 Task: Search one way flight ticket for 3 adults, 3 children in premium economy from Kotzebue: Ralph Wien Memorial Airport to Indianapolis: Indianapolis International Airport on 8-5-2023. Choice of flights is Sun country airlines. Number of bags: 9 checked bags. Price is upto 99000. Outbound departure time preference is 9:30.
Action: Mouse moved to (316, 274)
Screenshot: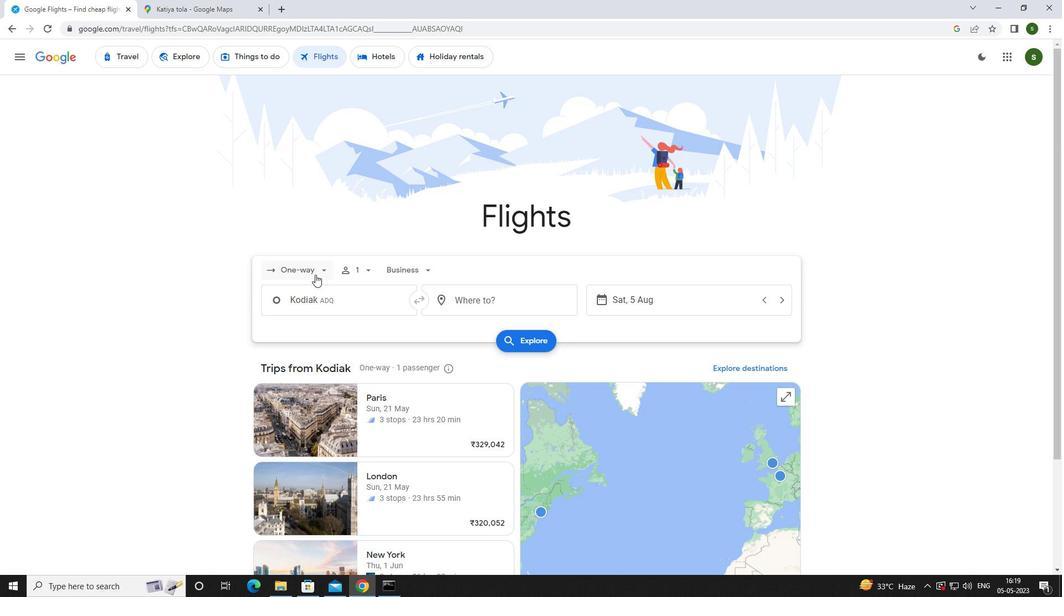 
Action: Mouse pressed left at (316, 274)
Screenshot: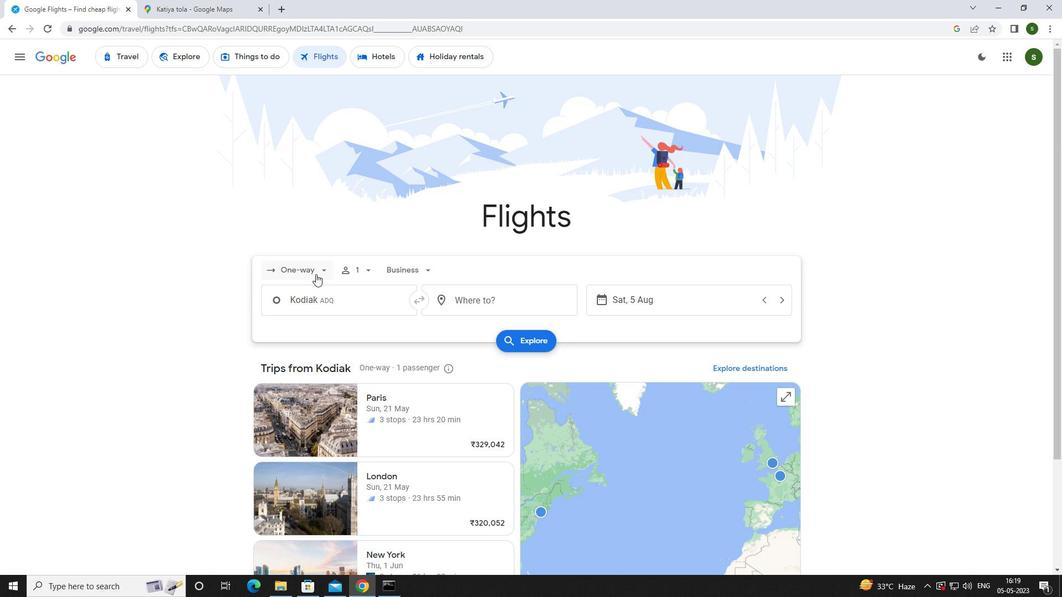 
Action: Mouse moved to (314, 324)
Screenshot: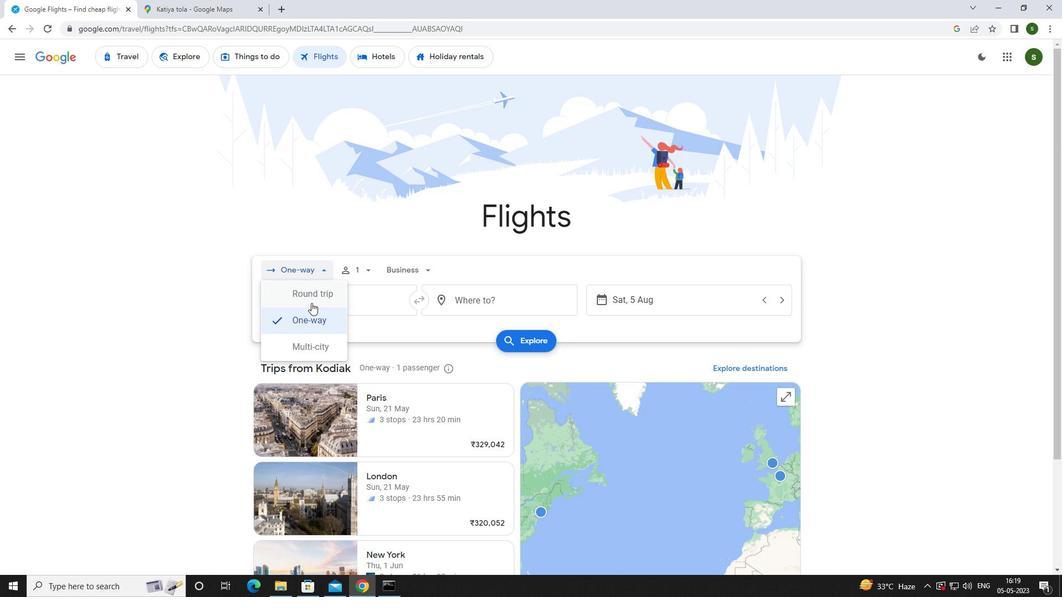 
Action: Mouse pressed left at (314, 324)
Screenshot: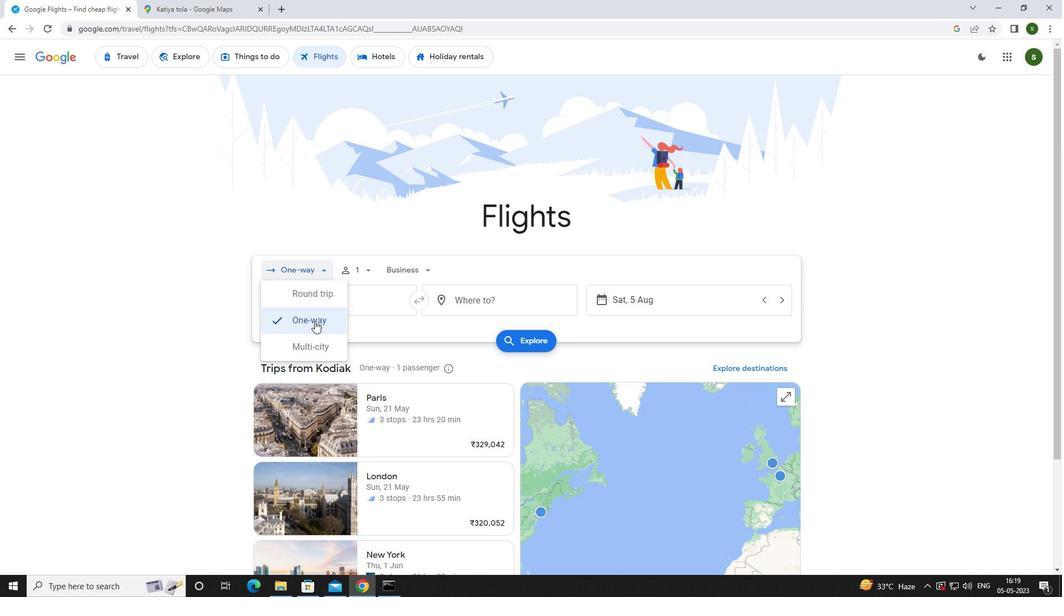
Action: Mouse moved to (363, 274)
Screenshot: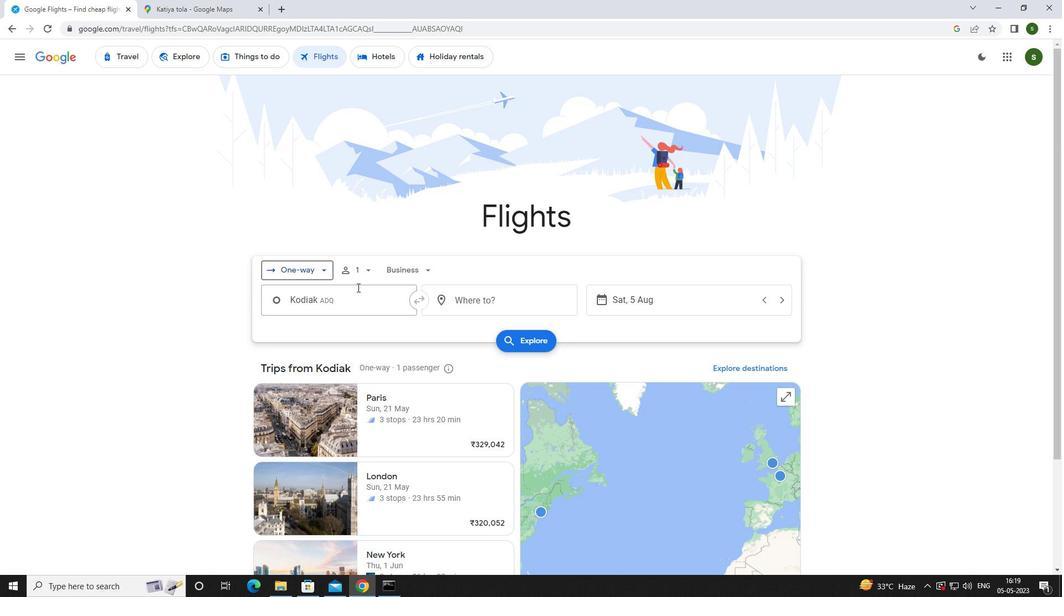 
Action: Mouse pressed left at (363, 274)
Screenshot: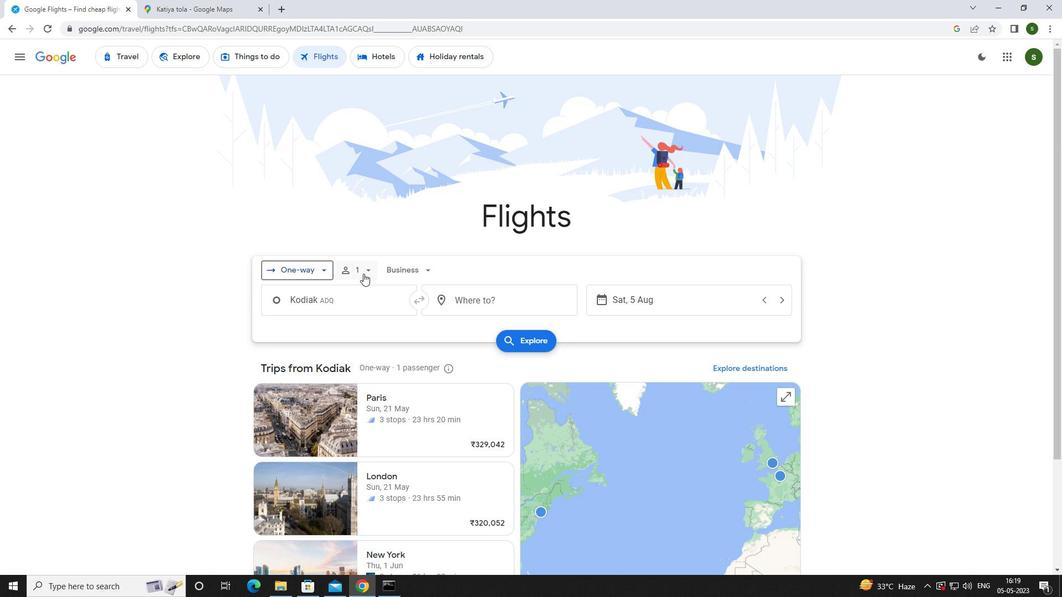 
Action: Mouse moved to (451, 300)
Screenshot: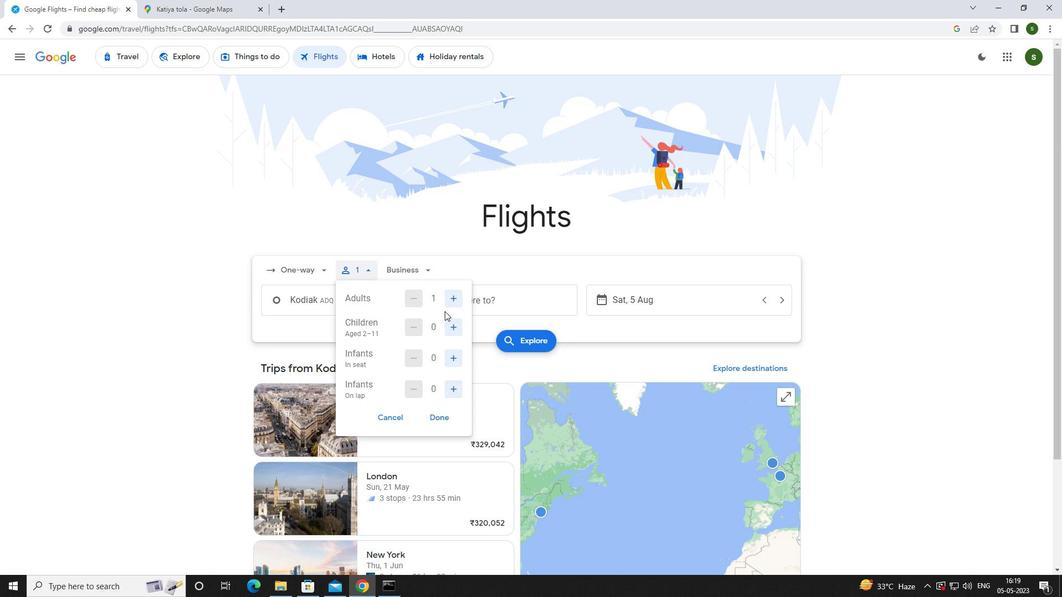 
Action: Mouse pressed left at (451, 300)
Screenshot: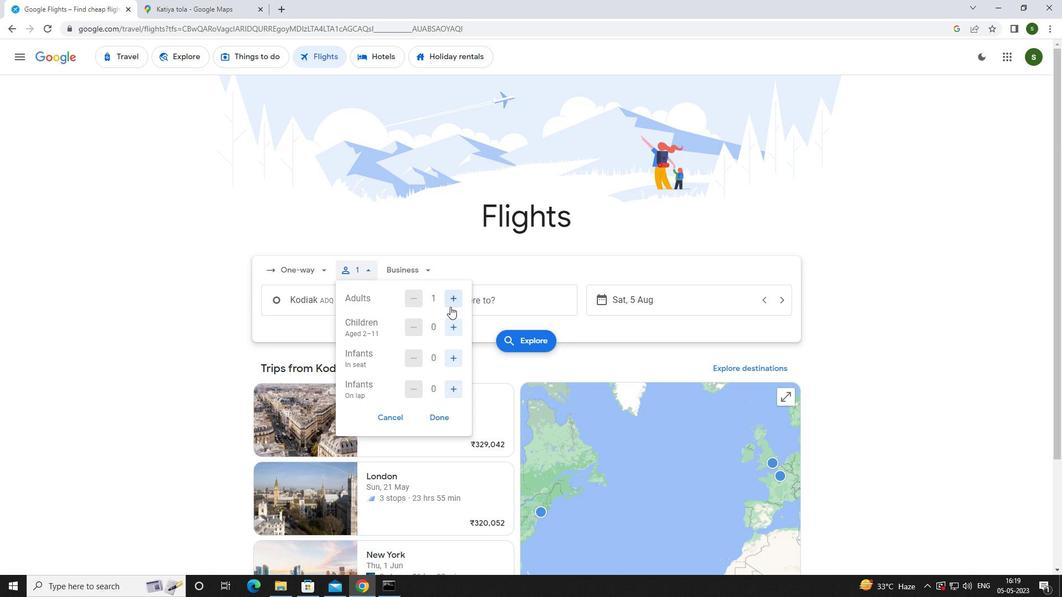 
Action: Mouse pressed left at (451, 300)
Screenshot: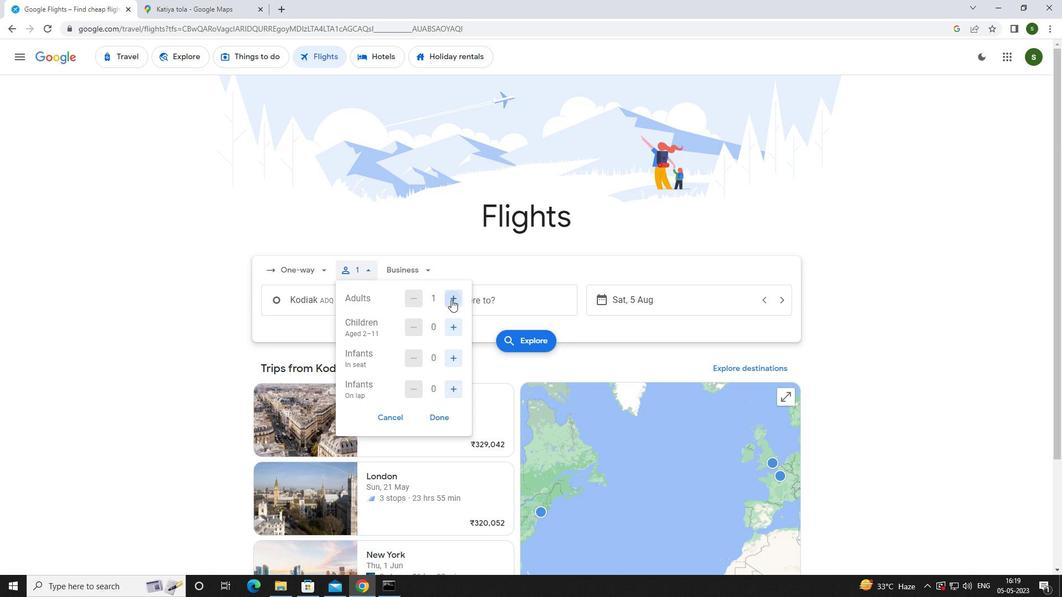 
Action: Mouse moved to (453, 319)
Screenshot: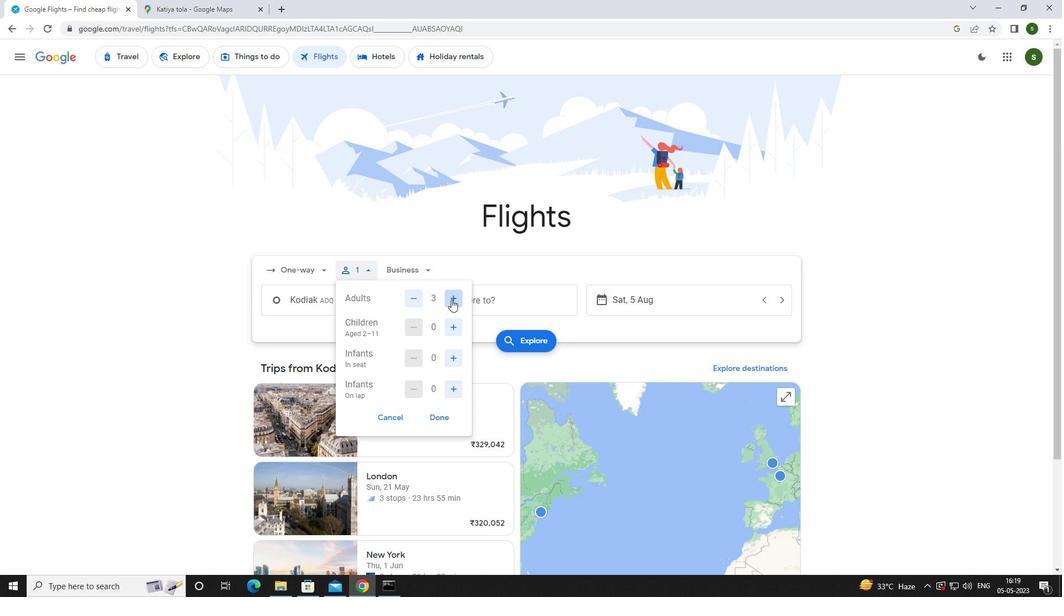 
Action: Mouse pressed left at (453, 319)
Screenshot: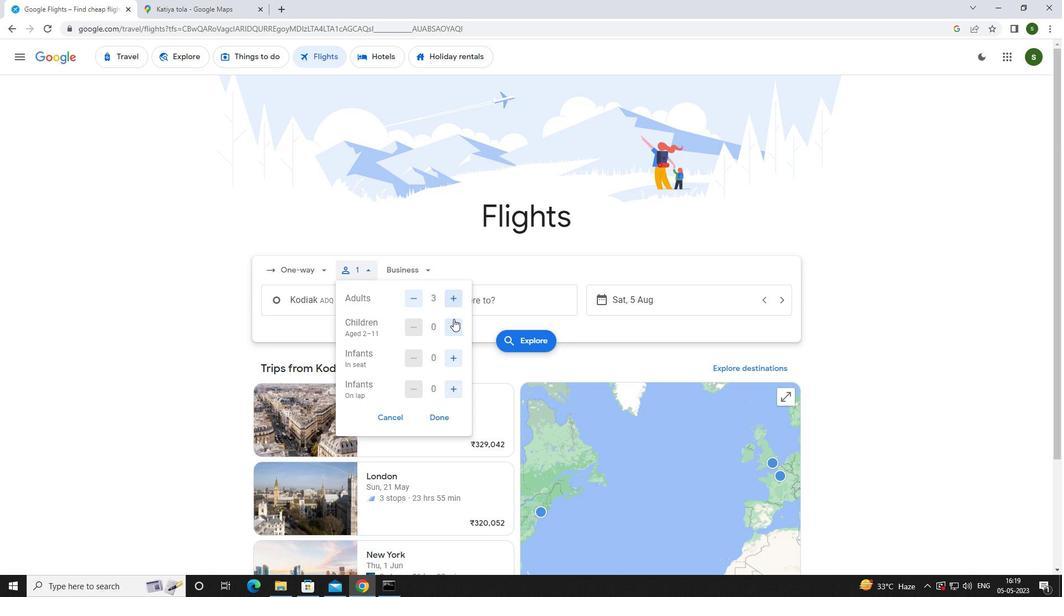 
Action: Mouse pressed left at (453, 319)
Screenshot: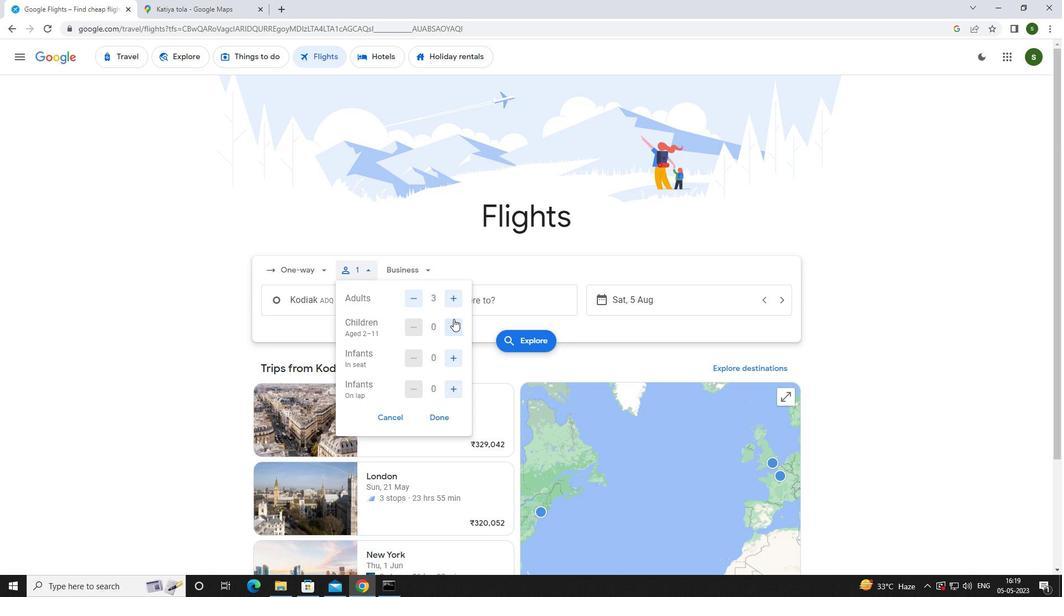 
Action: Mouse pressed left at (453, 319)
Screenshot: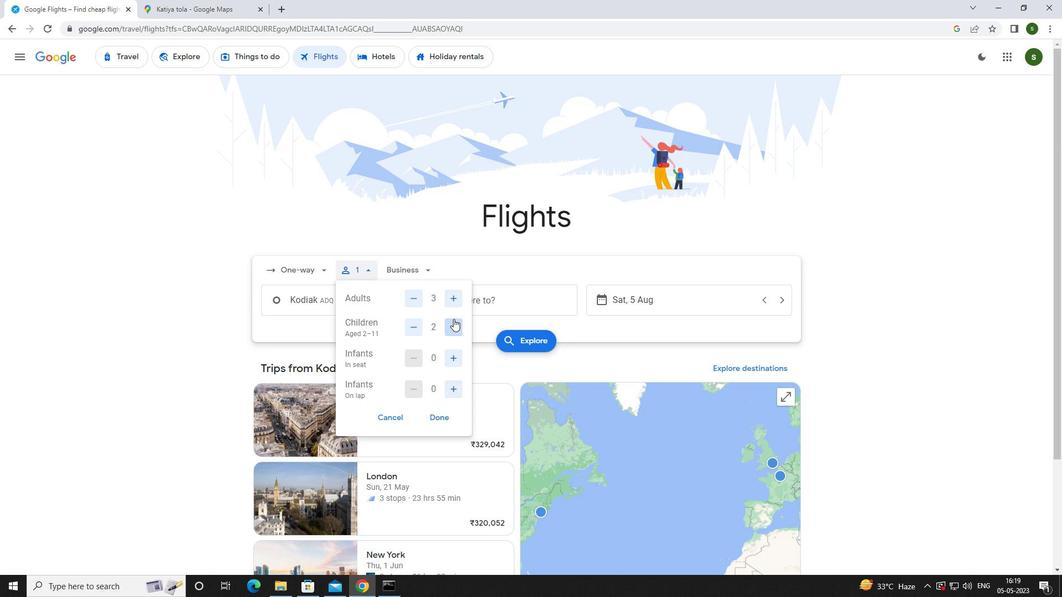 
Action: Mouse moved to (428, 269)
Screenshot: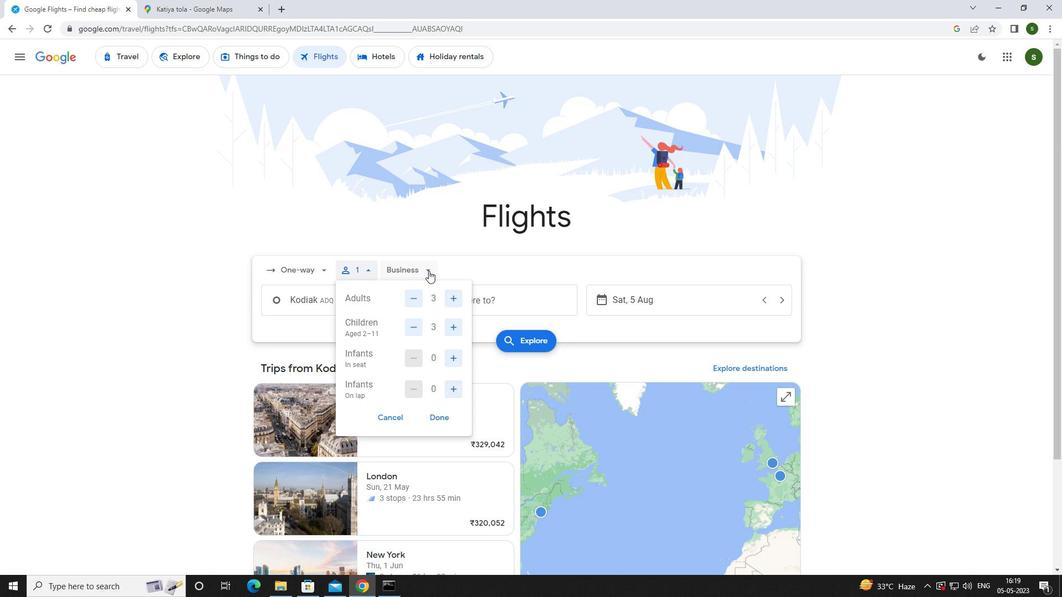 
Action: Mouse pressed left at (428, 269)
Screenshot: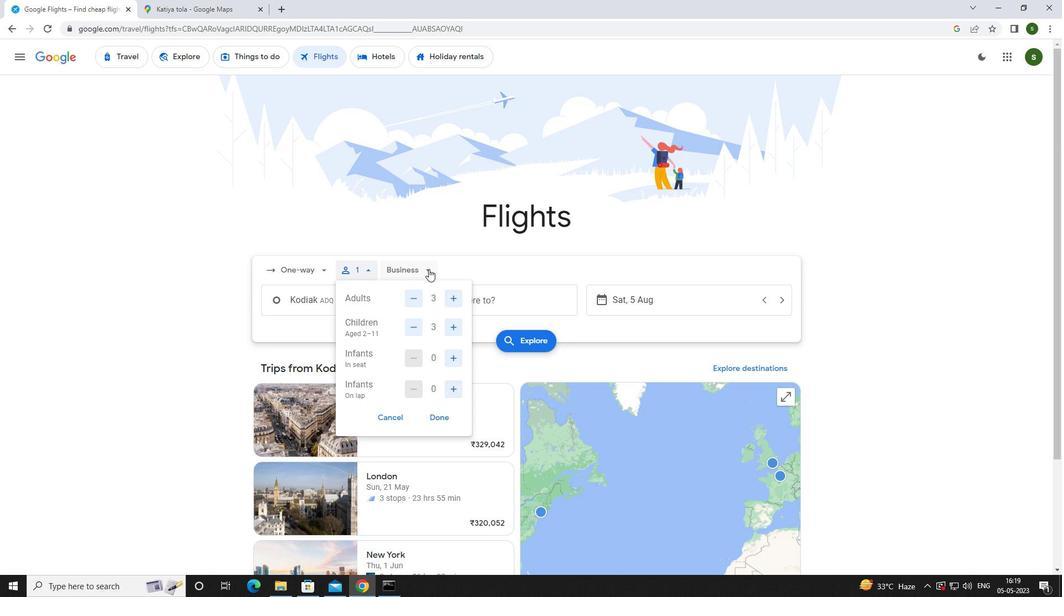 
Action: Mouse moved to (435, 323)
Screenshot: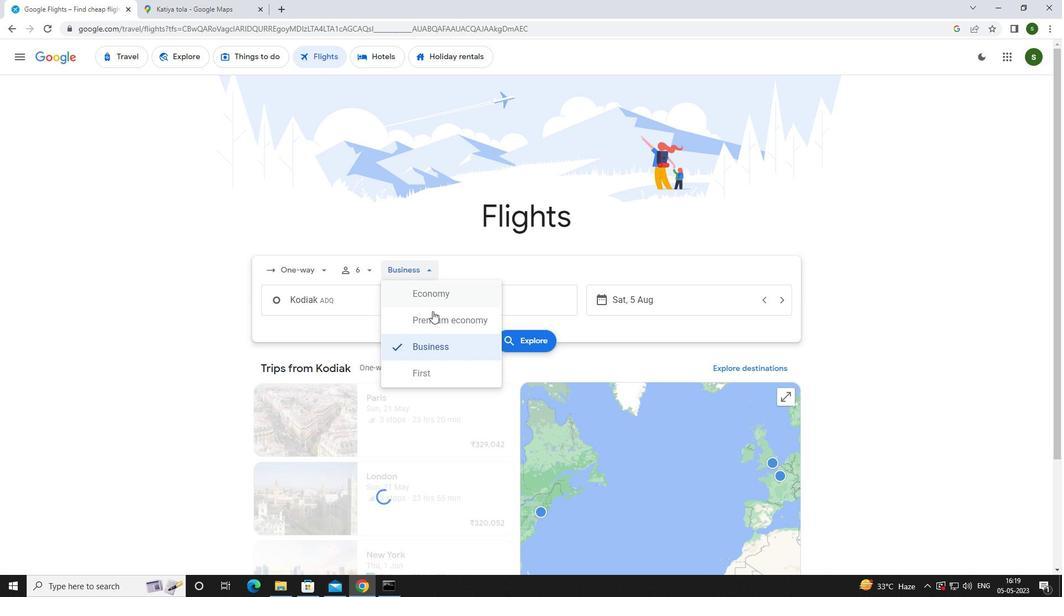 
Action: Mouse pressed left at (435, 323)
Screenshot: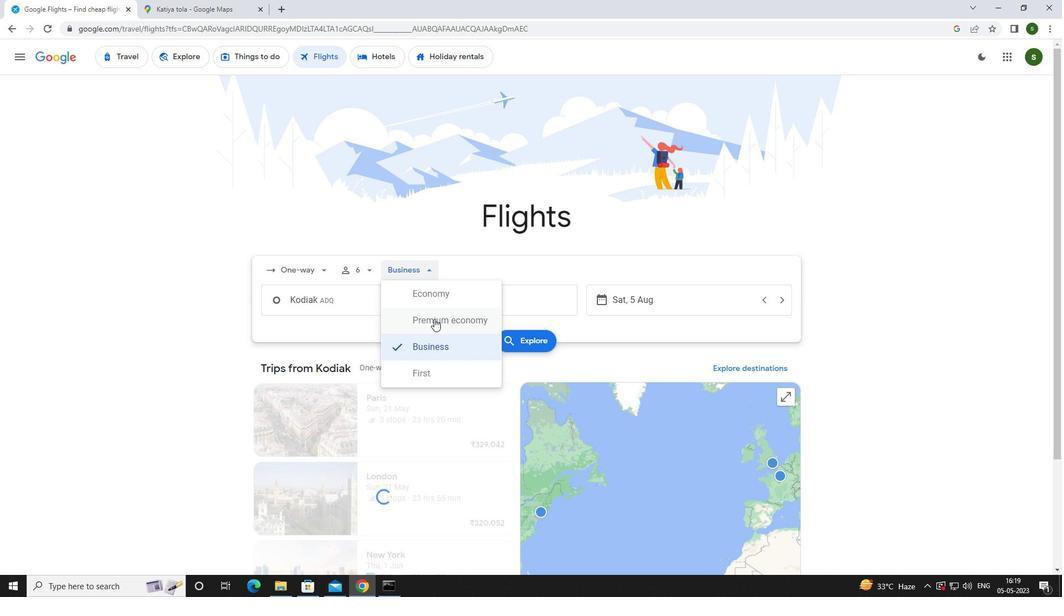 
Action: Mouse moved to (370, 304)
Screenshot: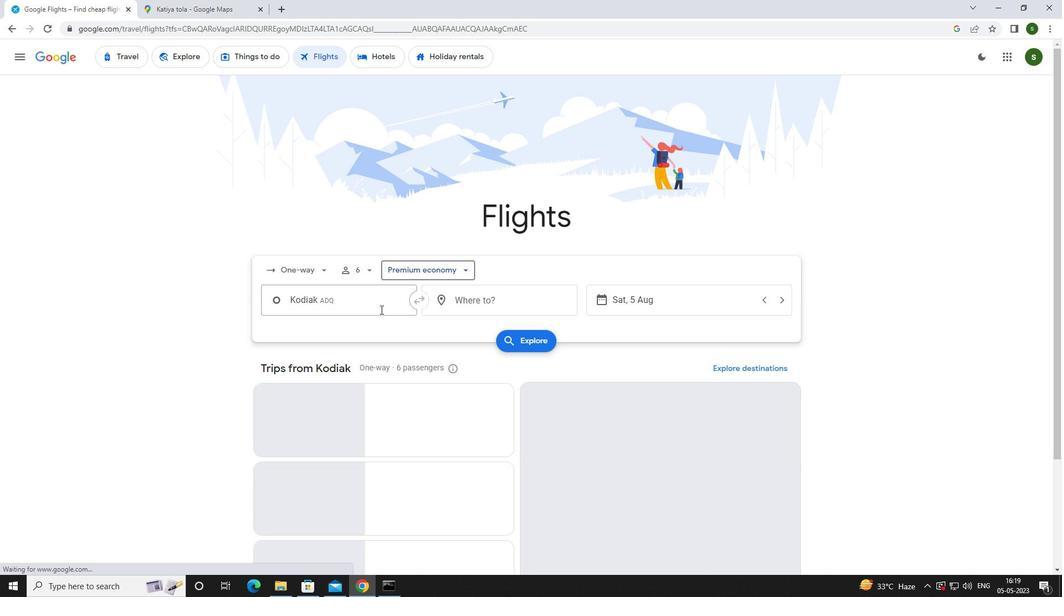 
Action: Mouse pressed left at (370, 304)
Screenshot: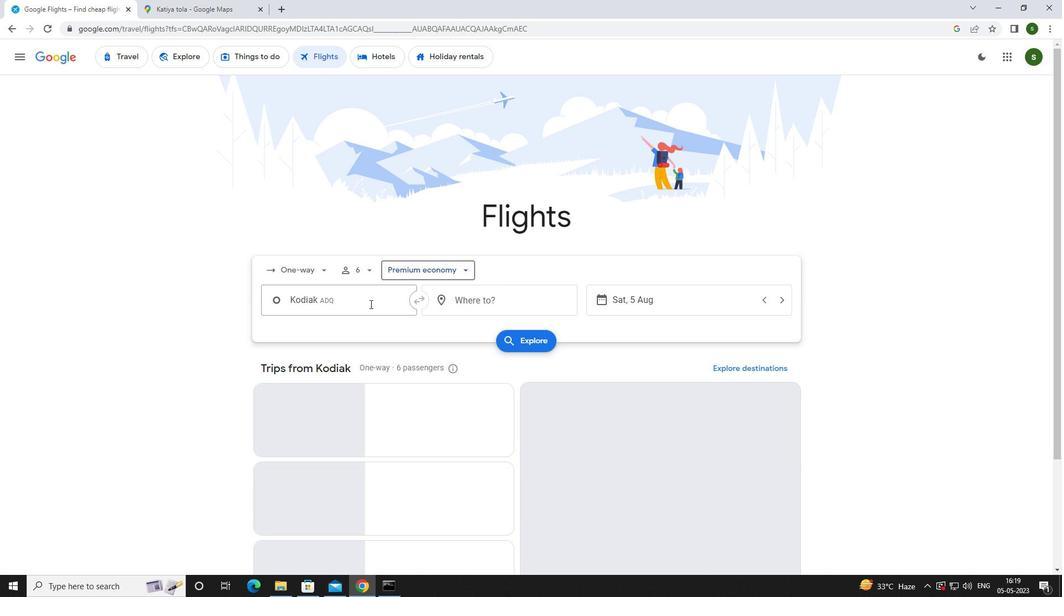 
Action: Mouse moved to (370, 302)
Screenshot: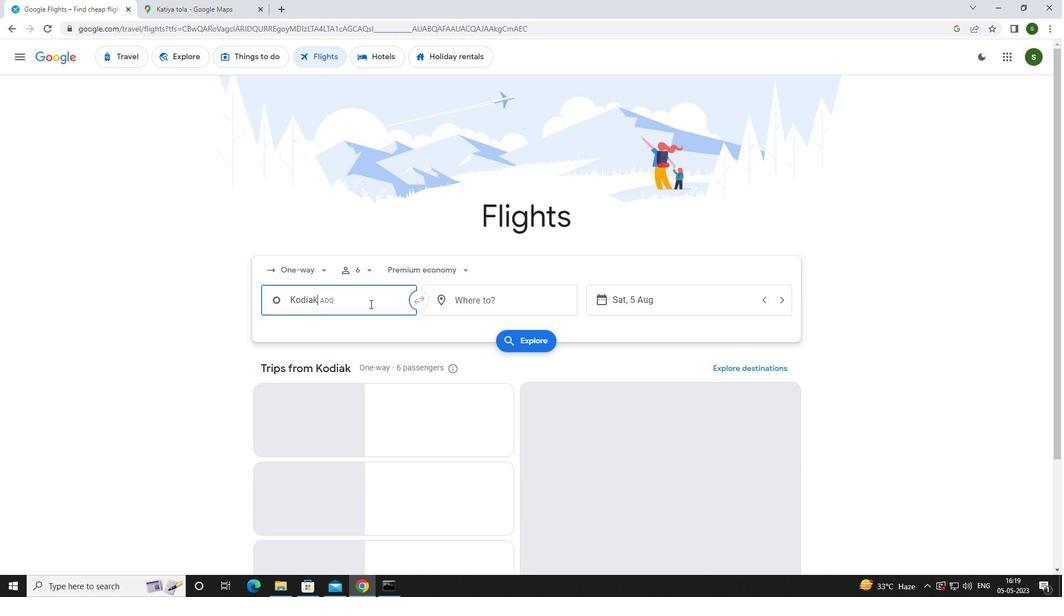 
Action: Key pressed <Key.caps_lock>r<Key.caps_lock>alph<Key.space>
Screenshot: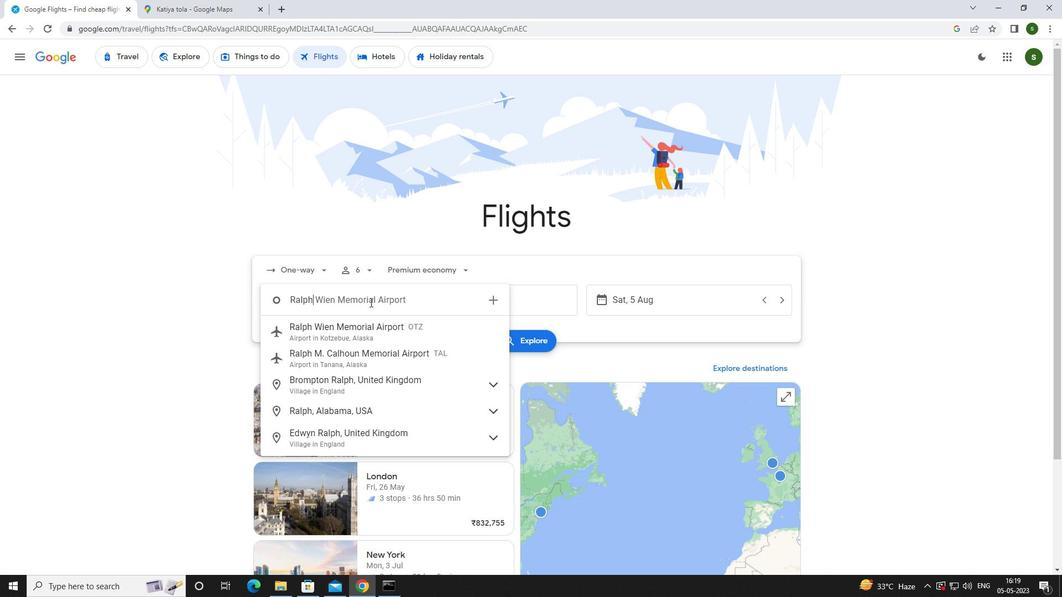 
Action: Mouse moved to (371, 326)
Screenshot: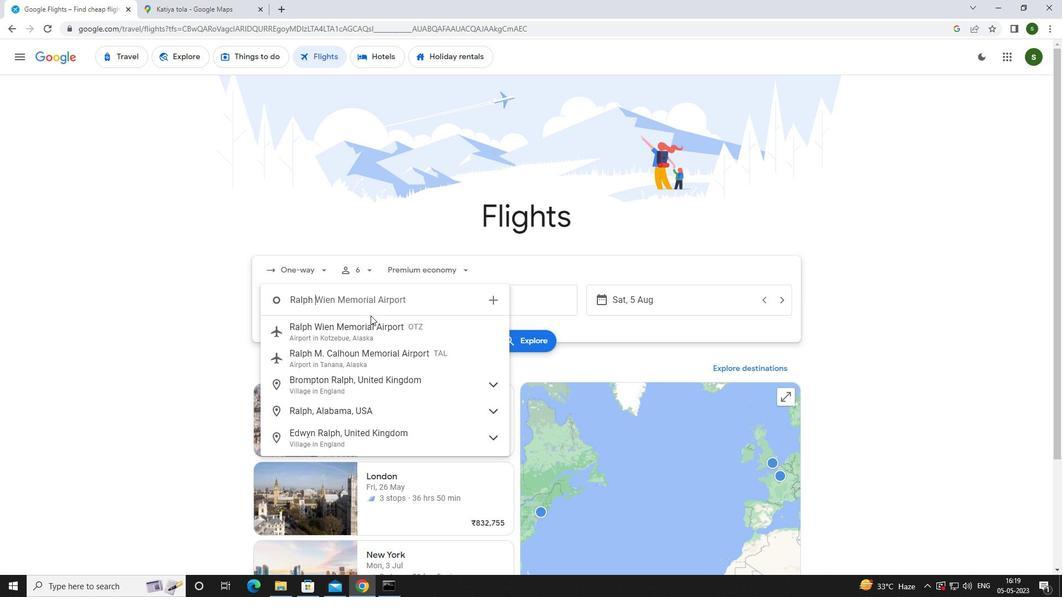 
Action: Mouse pressed left at (371, 326)
Screenshot: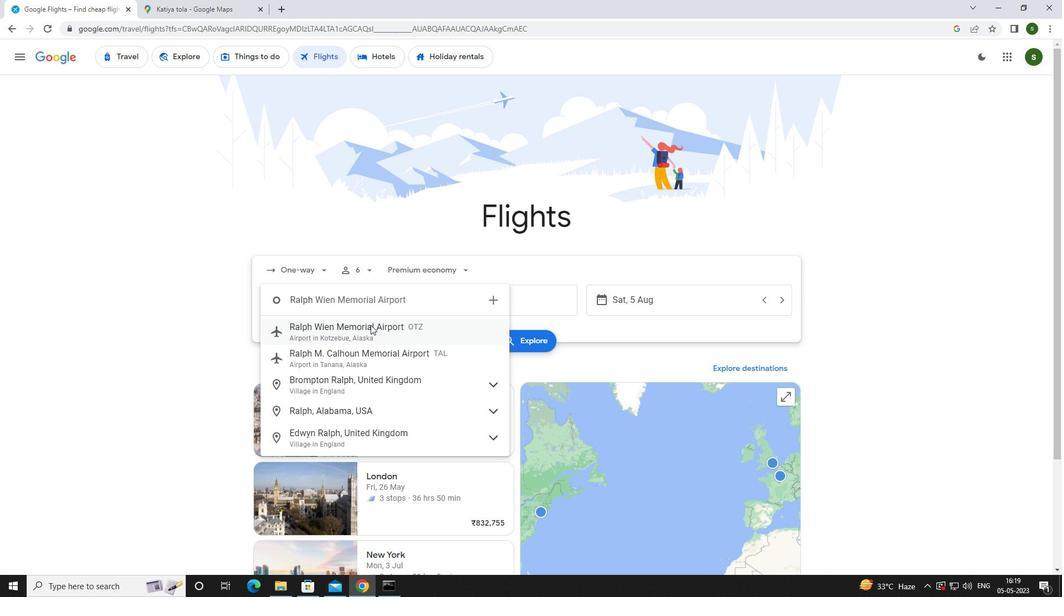 
Action: Mouse moved to (466, 298)
Screenshot: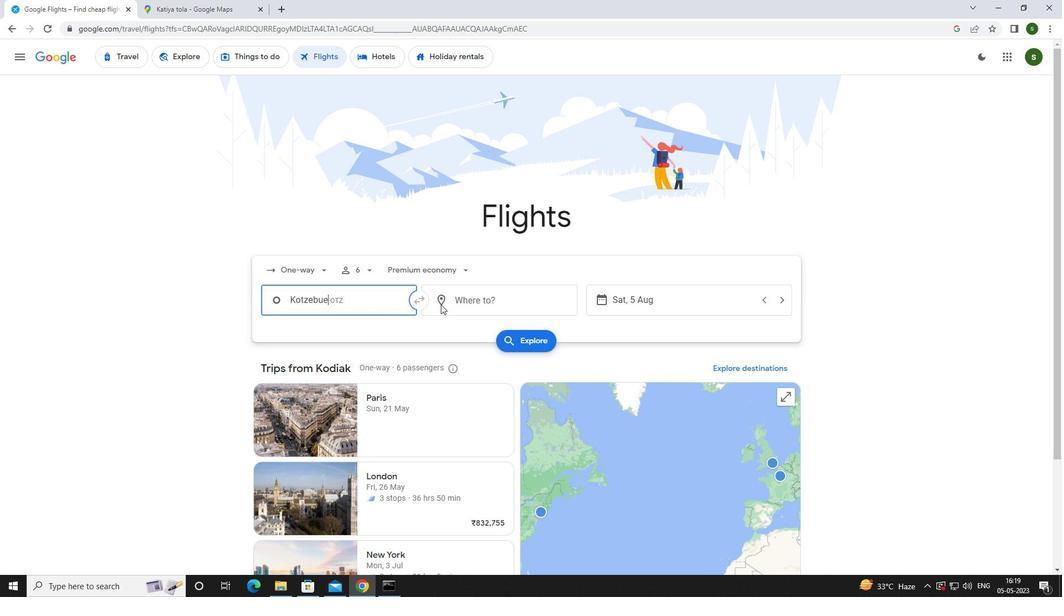 
Action: Mouse pressed left at (466, 298)
Screenshot: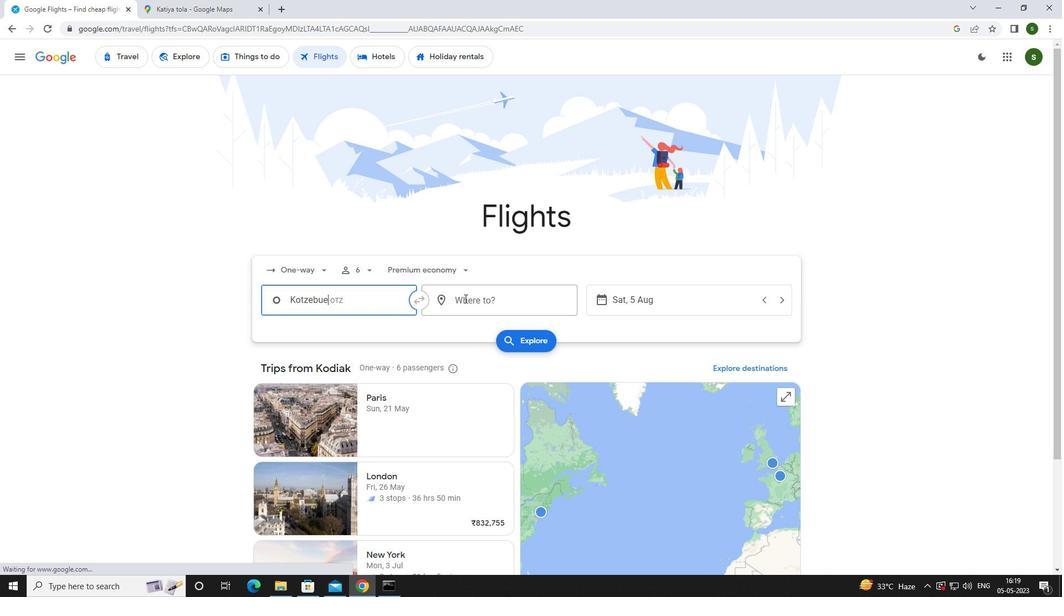 
Action: Mouse moved to (464, 298)
Screenshot: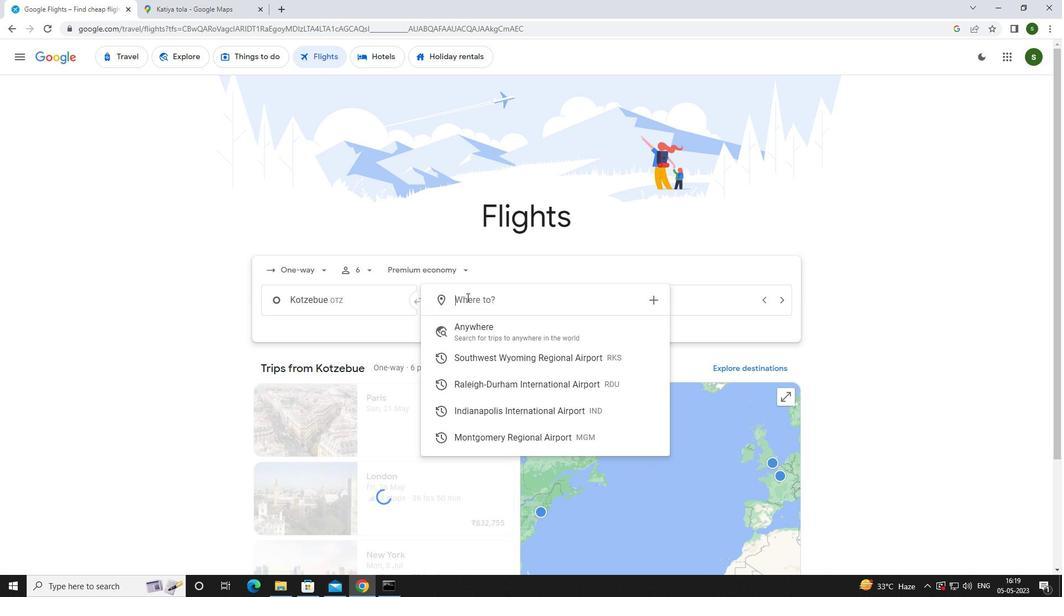 
Action: Key pressed <Key.caps_lock>i<Key.caps_lock>ndianapol
Screenshot: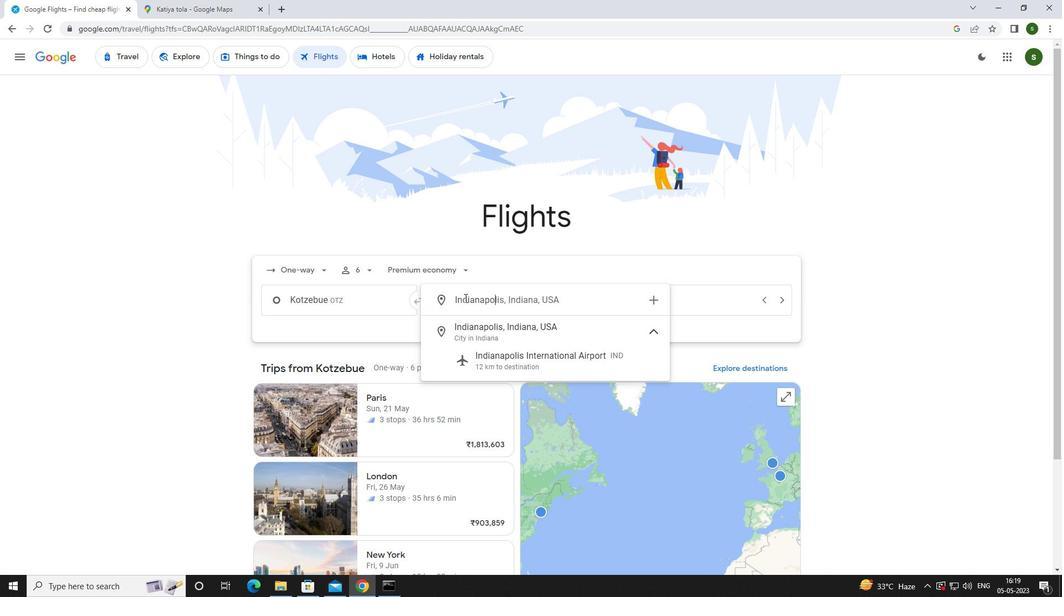 
Action: Mouse moved to (496, 352)
Screenshot: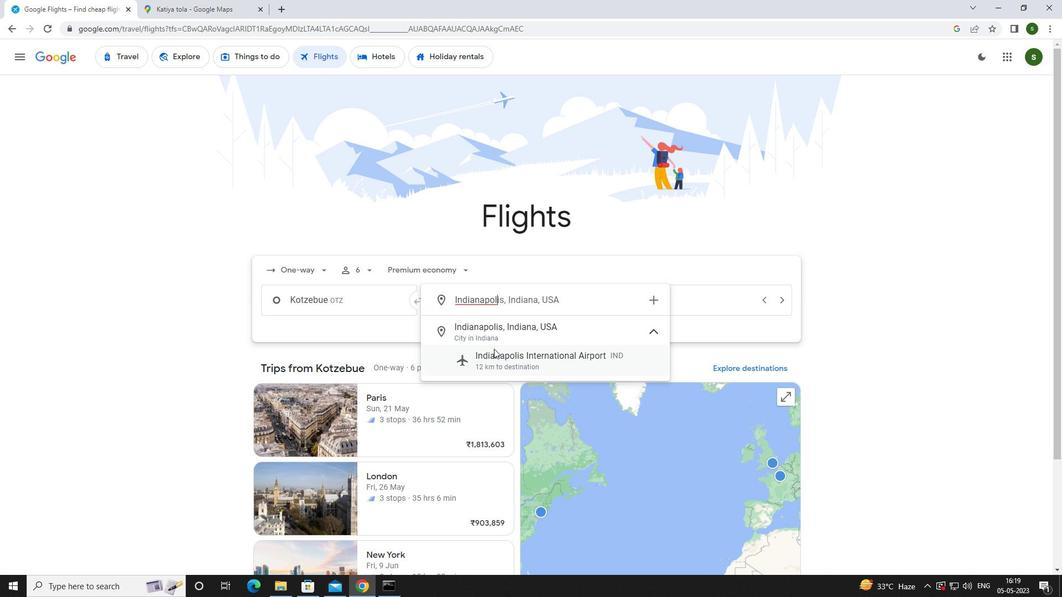 
Action: Mouse pressed left at (496, 352)
Screenshot: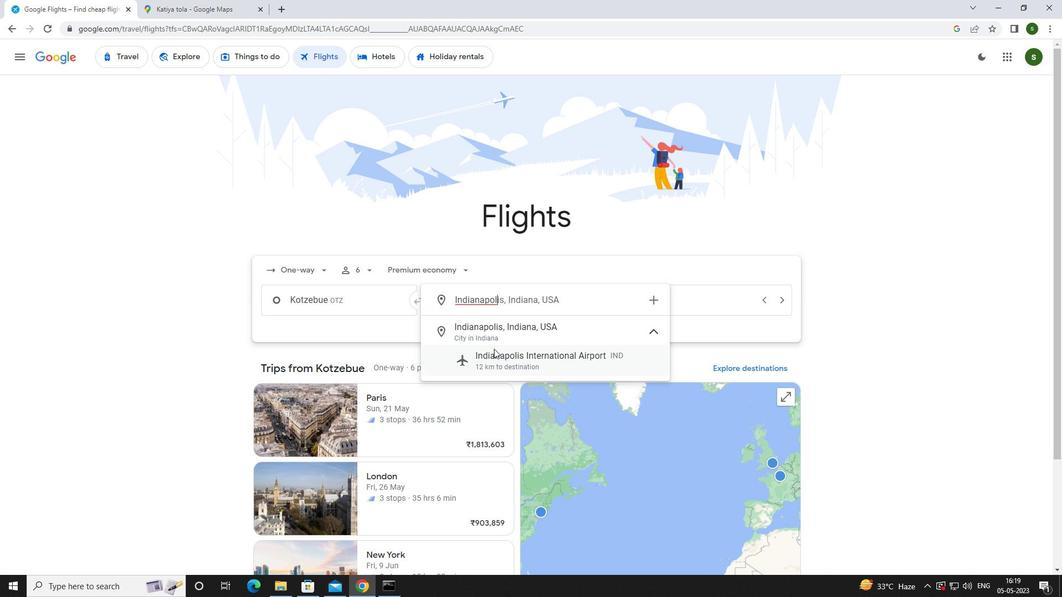 
Action: Mouse moved to (655, 295)
Screenshot: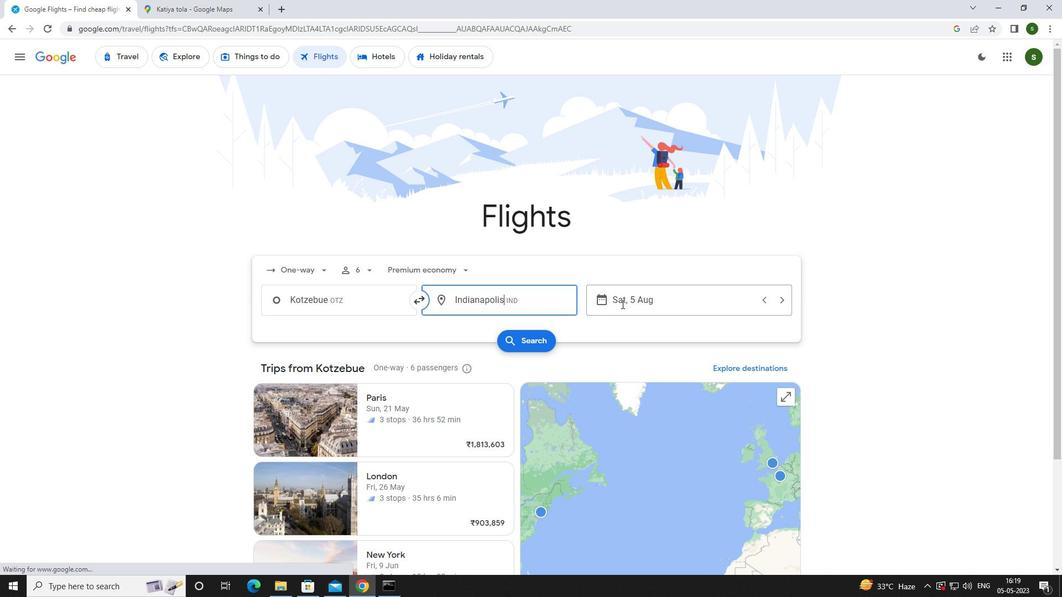 
Action: Mouse pressed left at (655, 295)
Screenshot: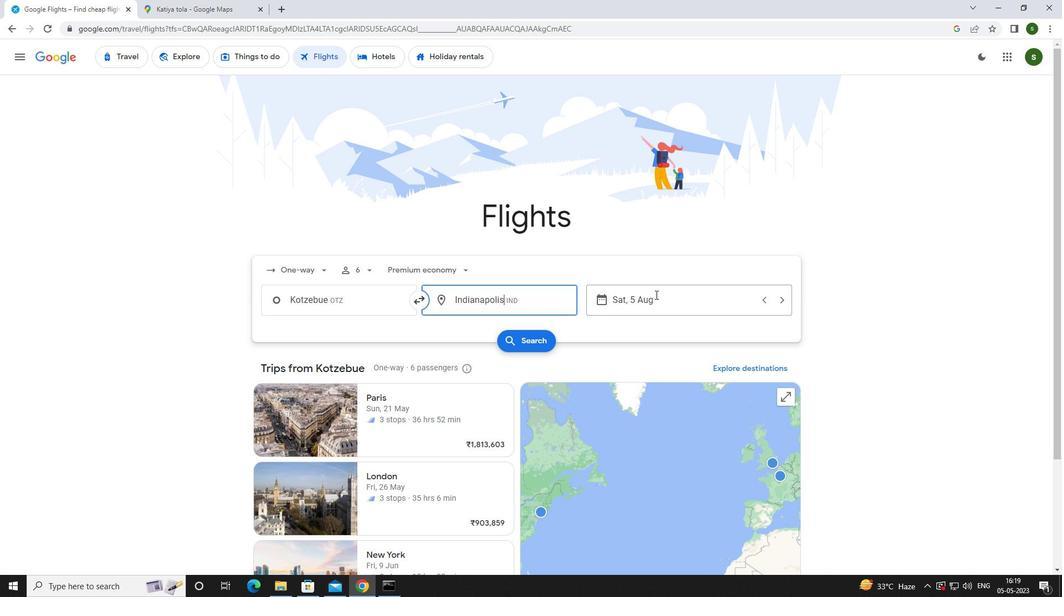 
Action: Mouse moved to (556, 379)
Screenshot: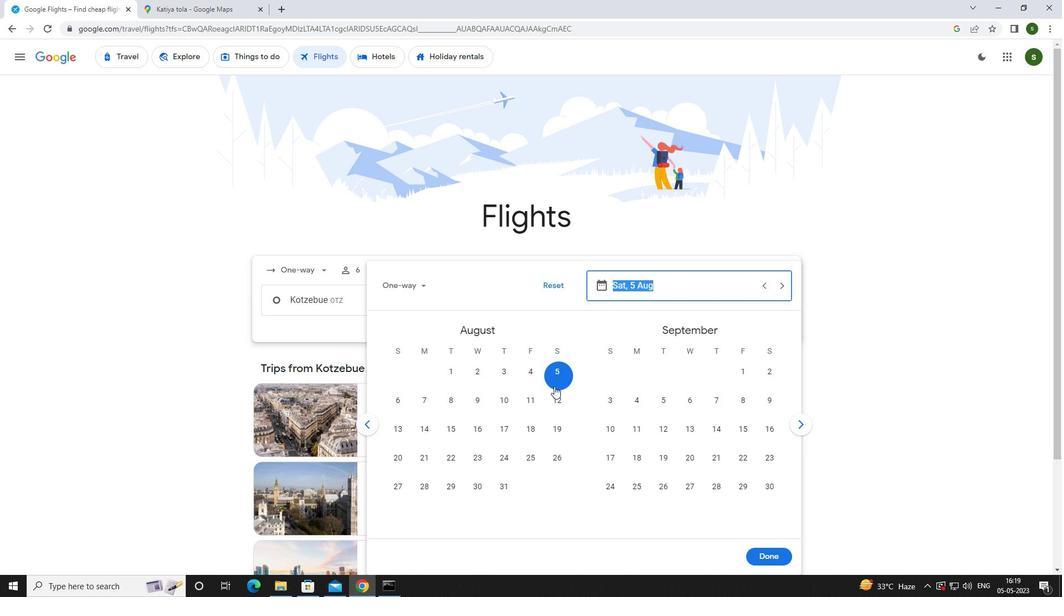 
Action: Mouse pressed left at (556, 379)
Screenshot: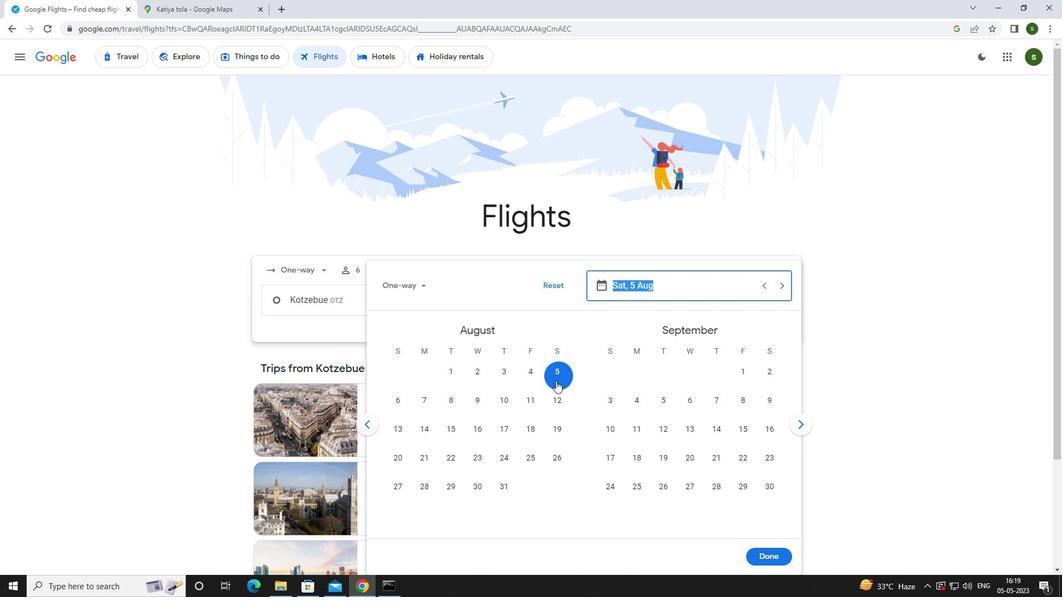 
Action: Mouse moved to (766, 556)
Screenshot: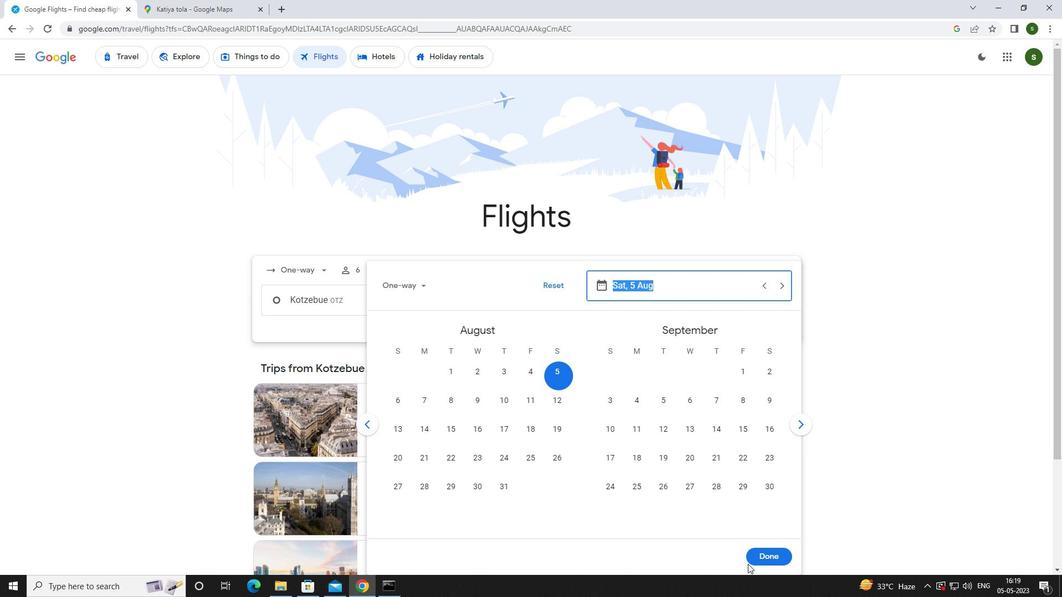 
Action: Mouse pressed left at (766, 556)
Screenshot: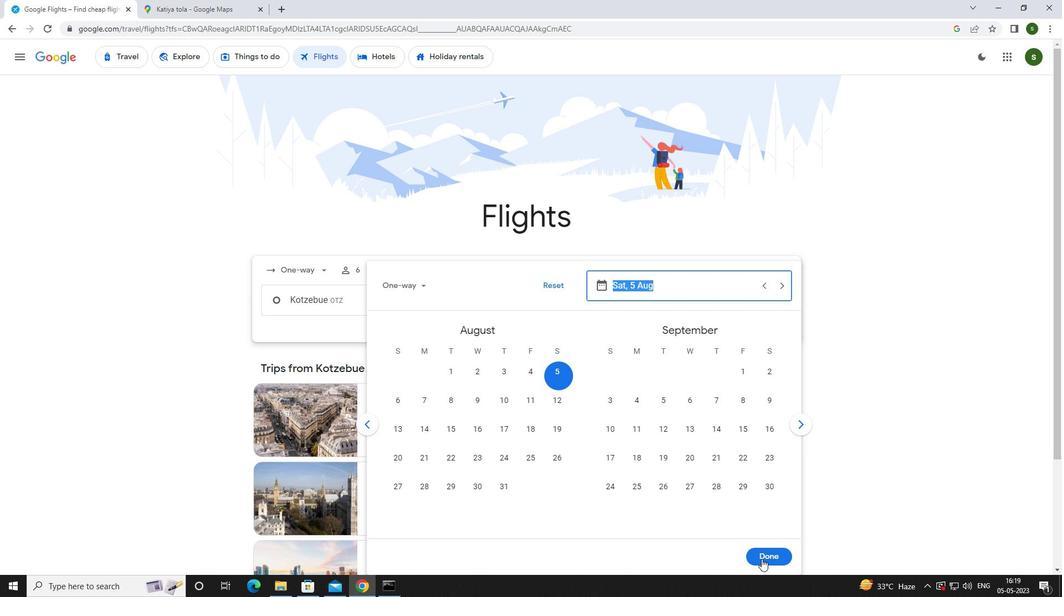 
Action: Mouse moved to (530, 332)
Screenshot: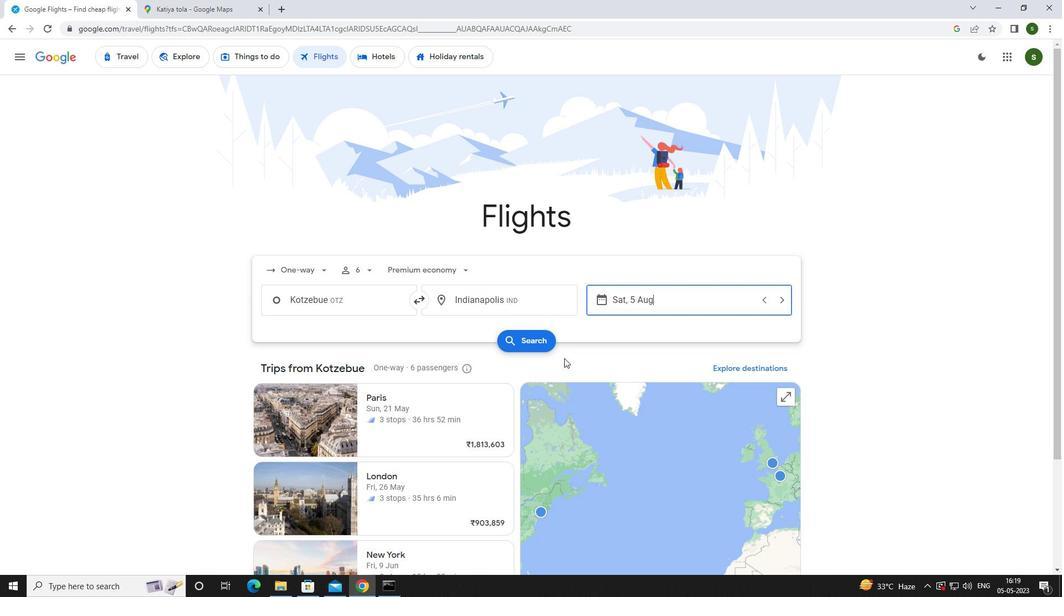 
Action: Mouse pressed left at (530, 332)
Screenshot: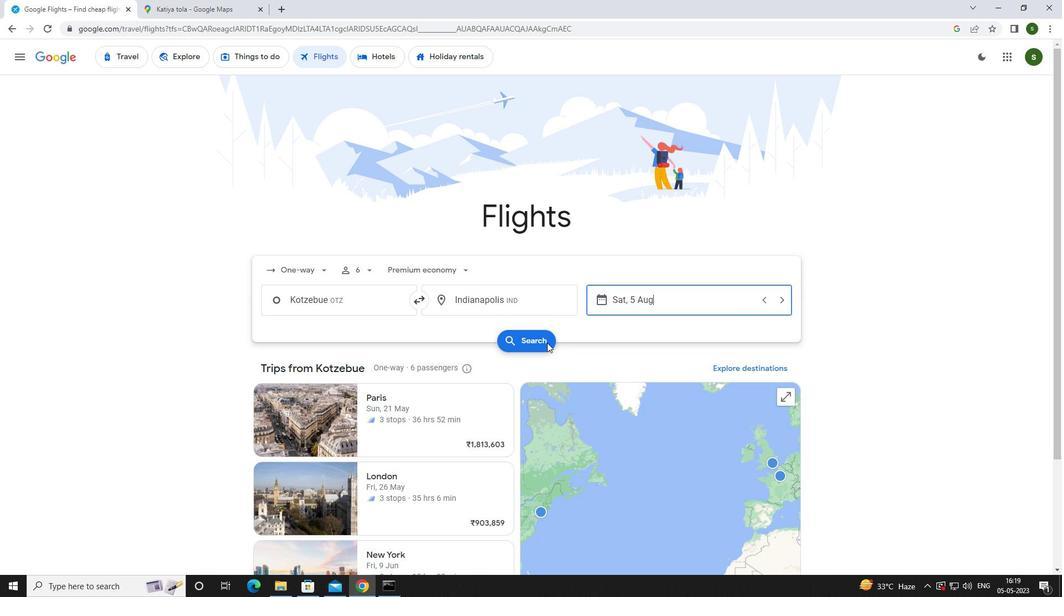 
Action: Mouse moved to (264, 158)
Screenshot: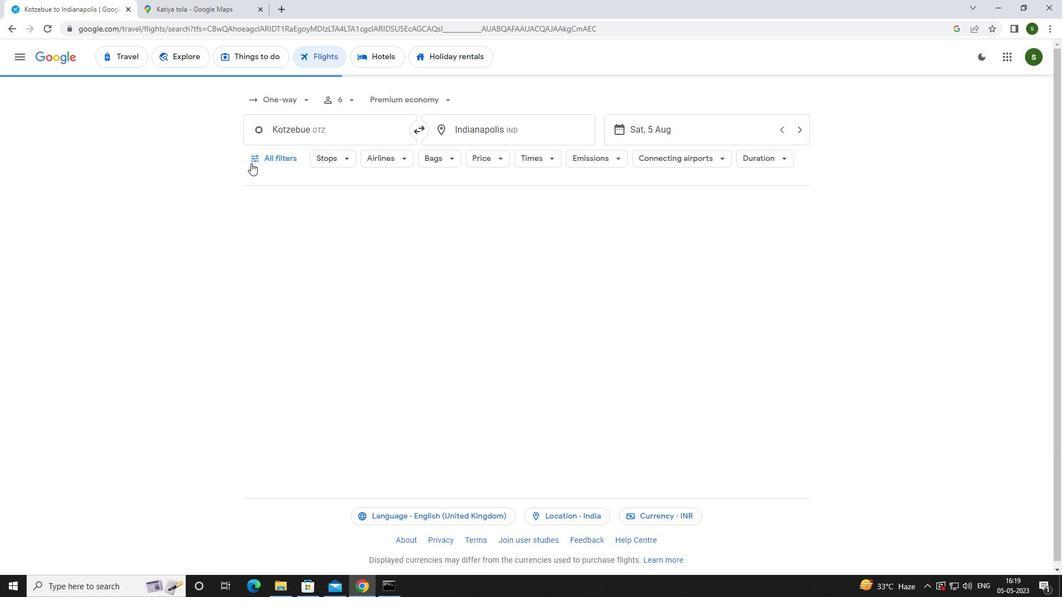 
Action: Mouse pressed left at (264, 158)
Screenshot: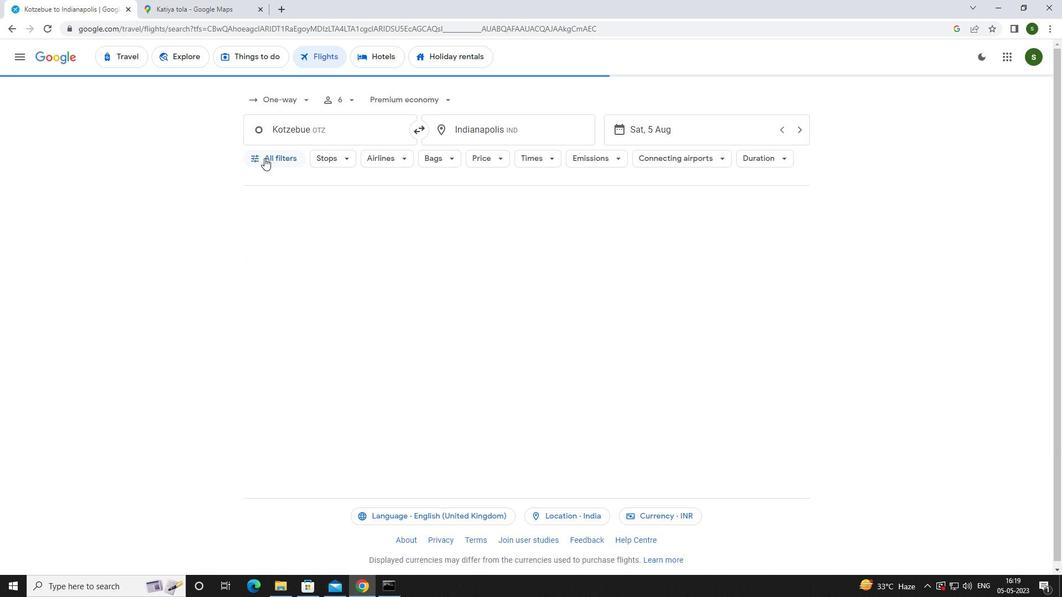 
Action: Mouse moved to (416, 397)
Screenshot: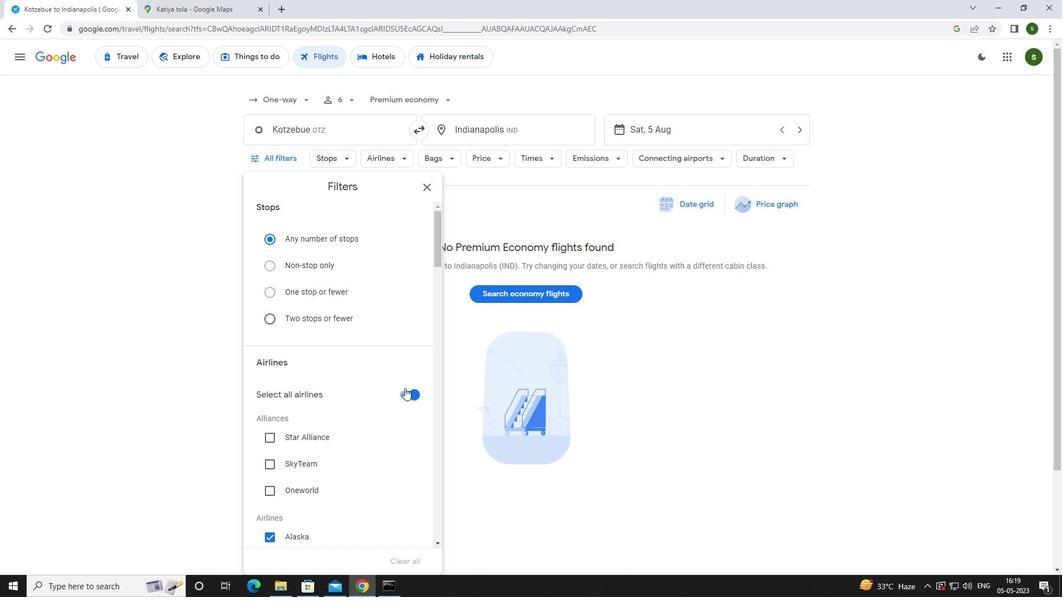 
Action: Mouse pressed left at (416, 397)
Screenshot: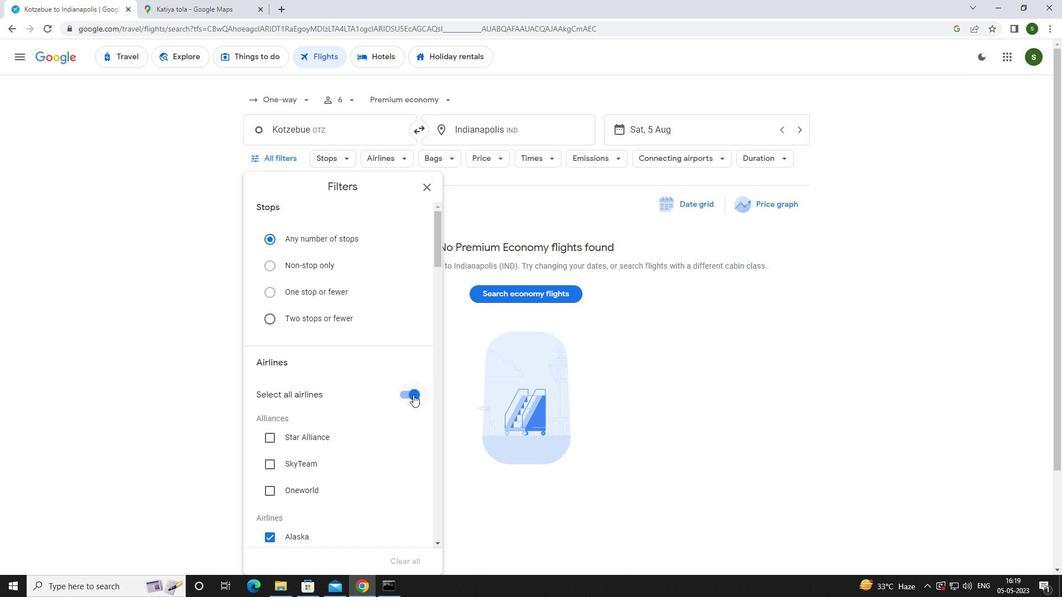 
Action: Mouse moved to (380, 364)
Screenshot: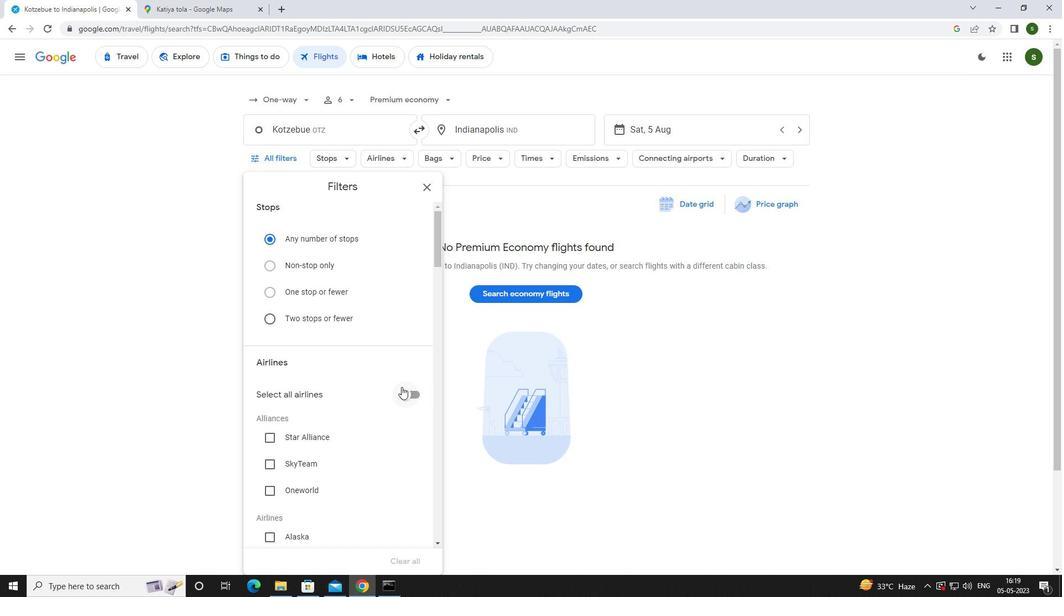 
Action: Mouse scrolled (380, 364) with delta (0, 0)
Screenshot: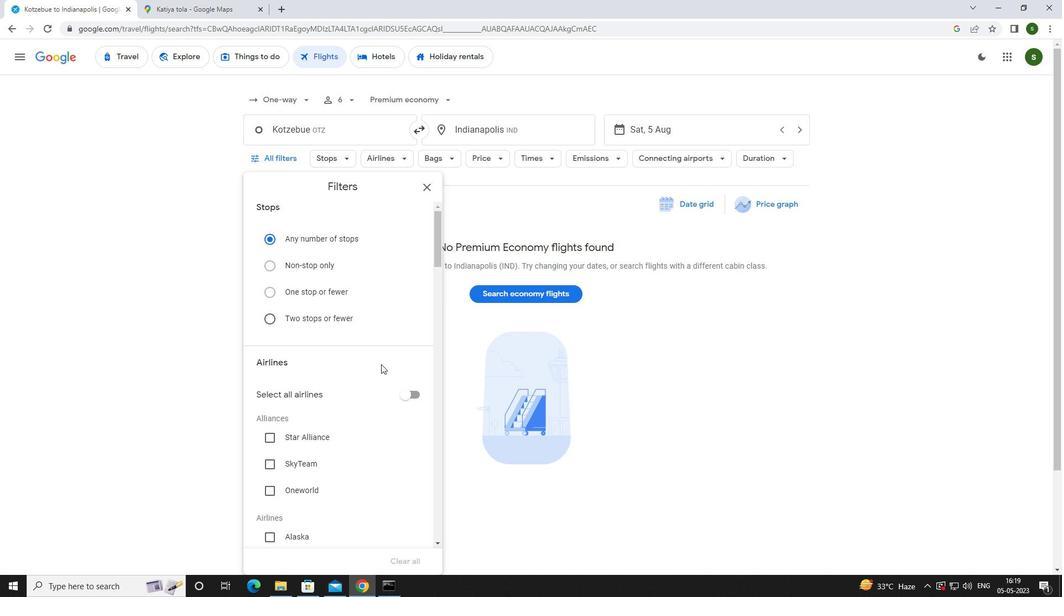 
Action: Mouse moved to (380, 364)
Screenshot: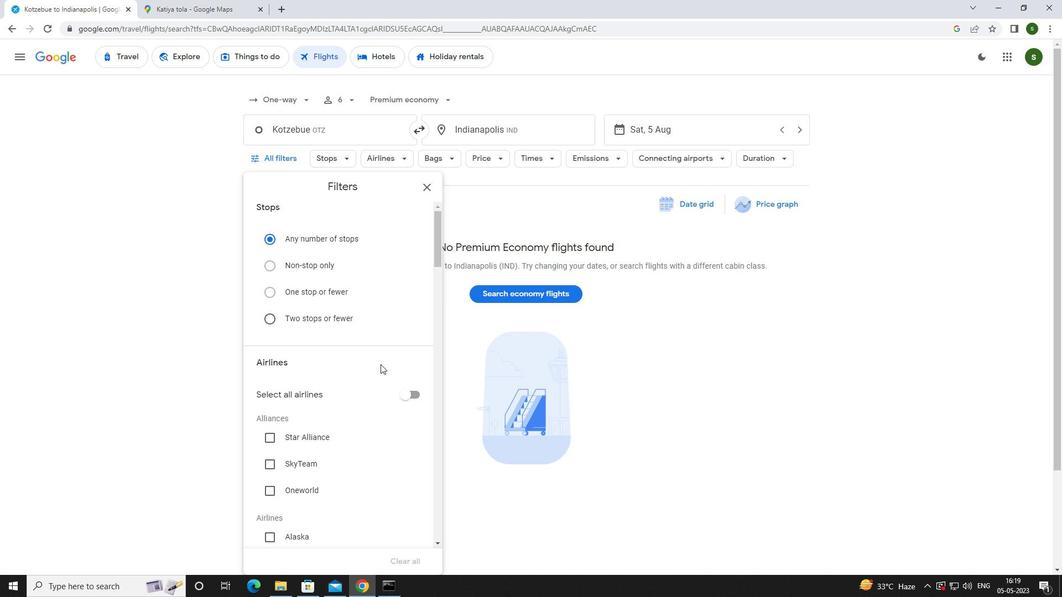 
Action: Mouse scrolled (380, 363) with delta (0, 0)
Screenshot: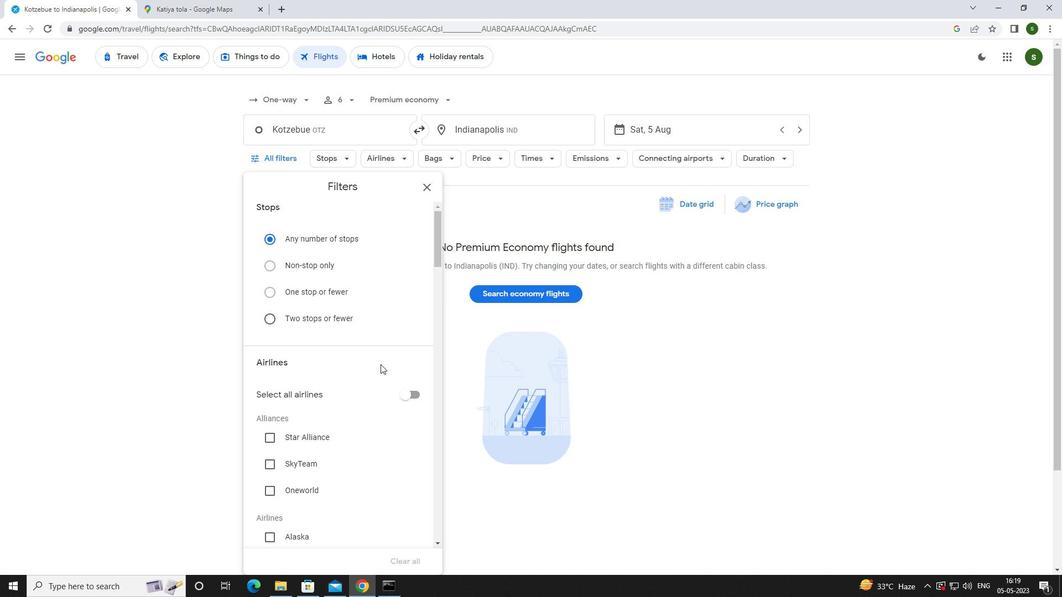 
Action: Mouse scrolled (380, 363) with delta (0, 0)
Screenshot: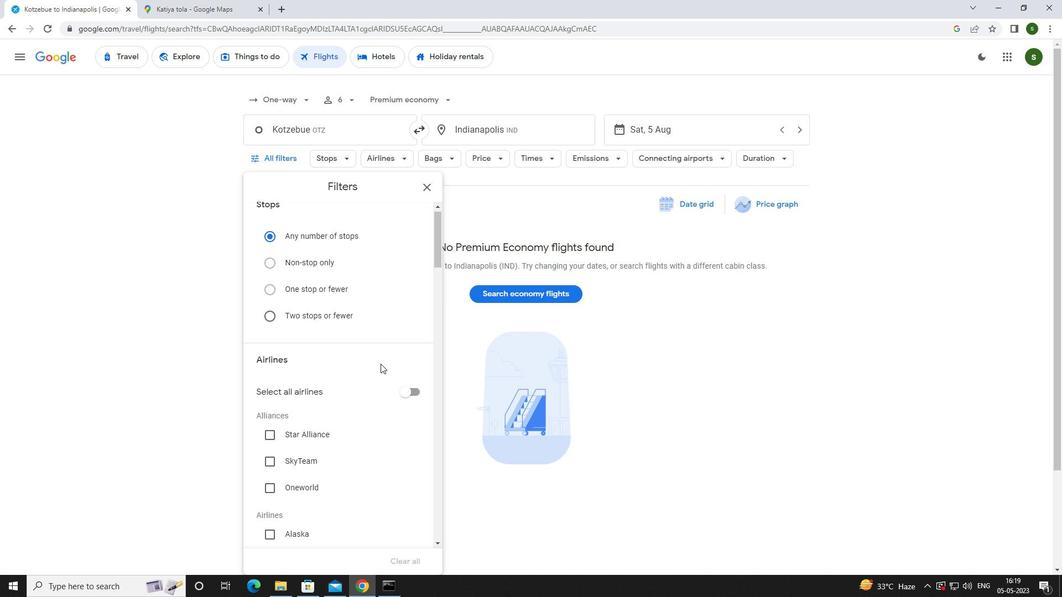
Action: Mouse scrolled (380, 363) with delta (0, 0)
Screenshot: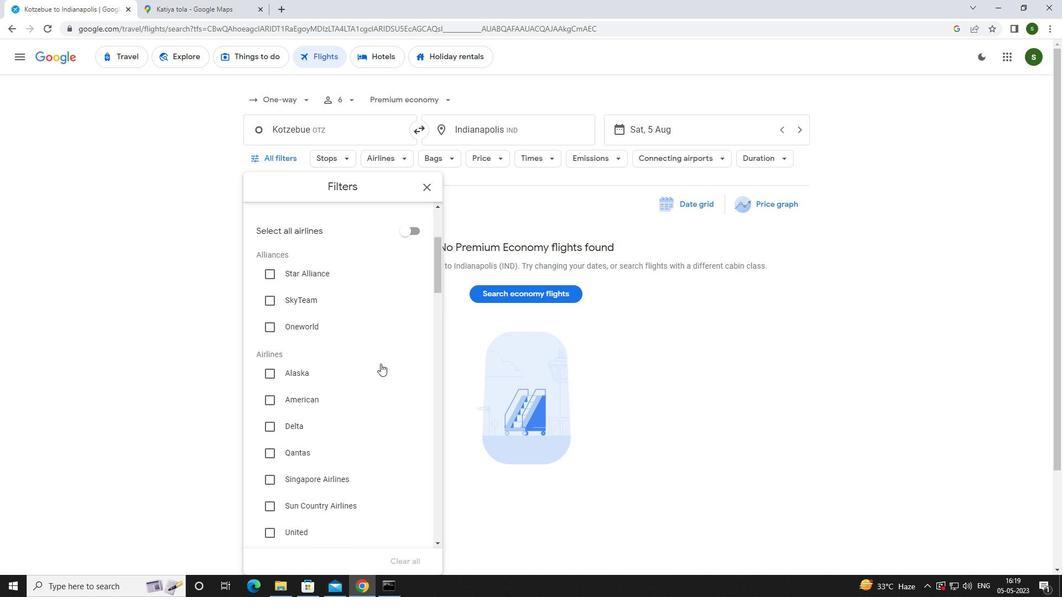 
Action: Mouse moved to (347, 441)
Screenshot: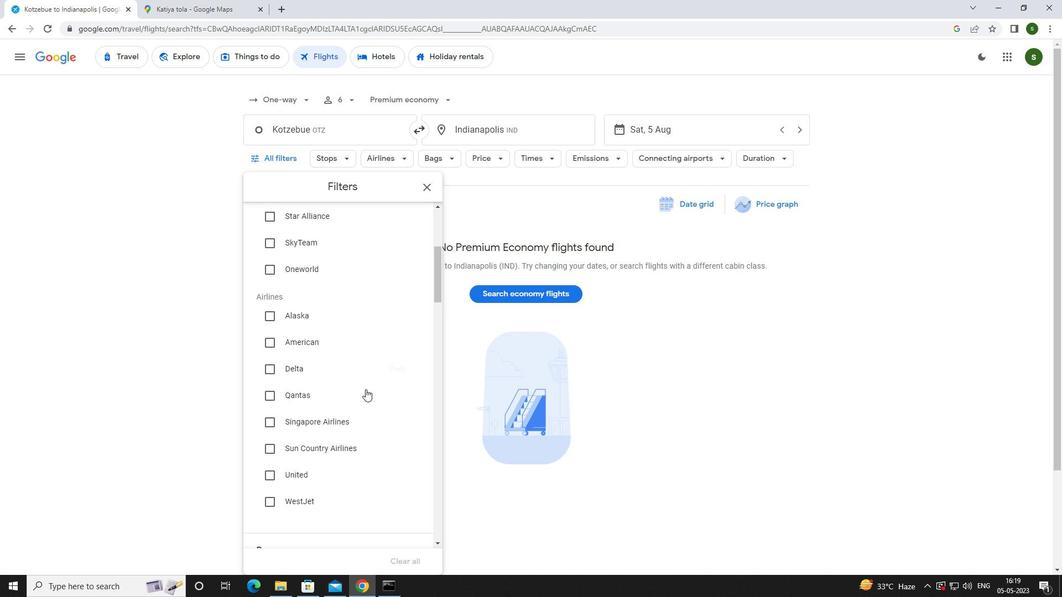 
Action: Mouse pressed left at (347, 441)
Screenshot: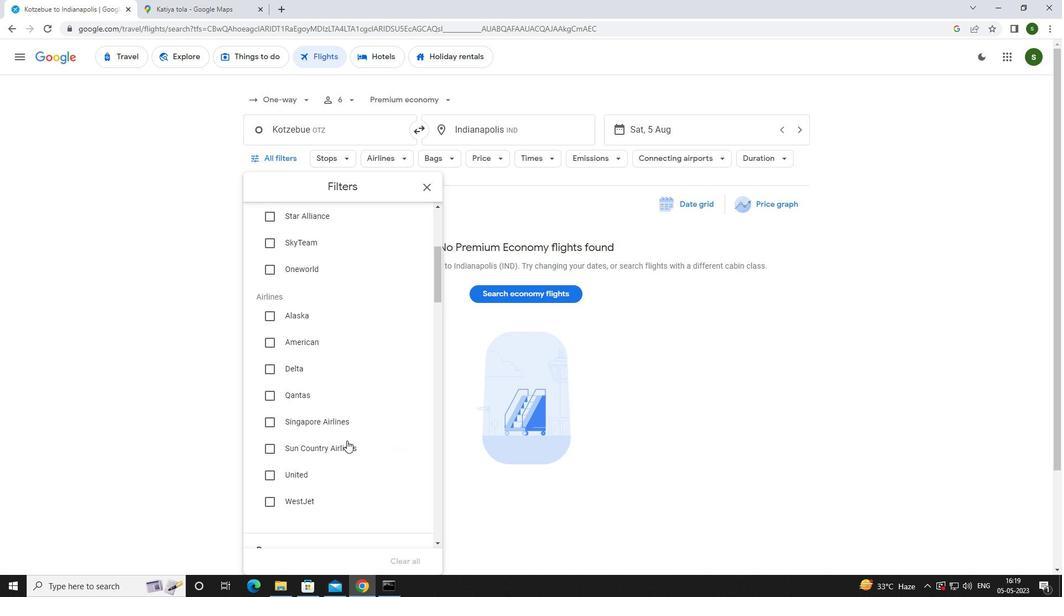 
Action: Mouse moved to (346, 440)
Screenshot: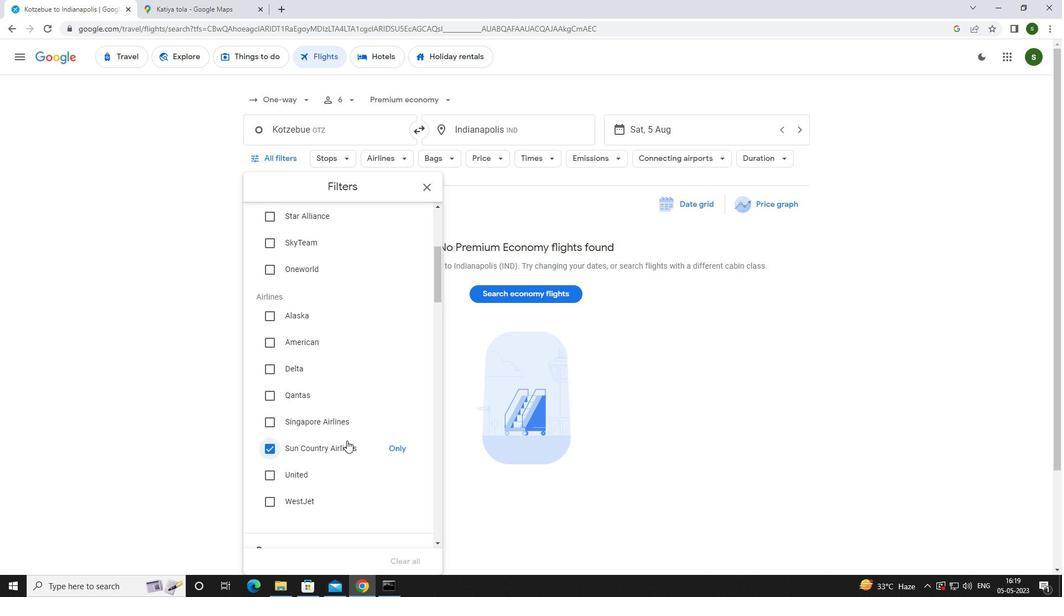 
Action: Mouse scrolled (346, 439) with delta (0, 0)
Screenshot: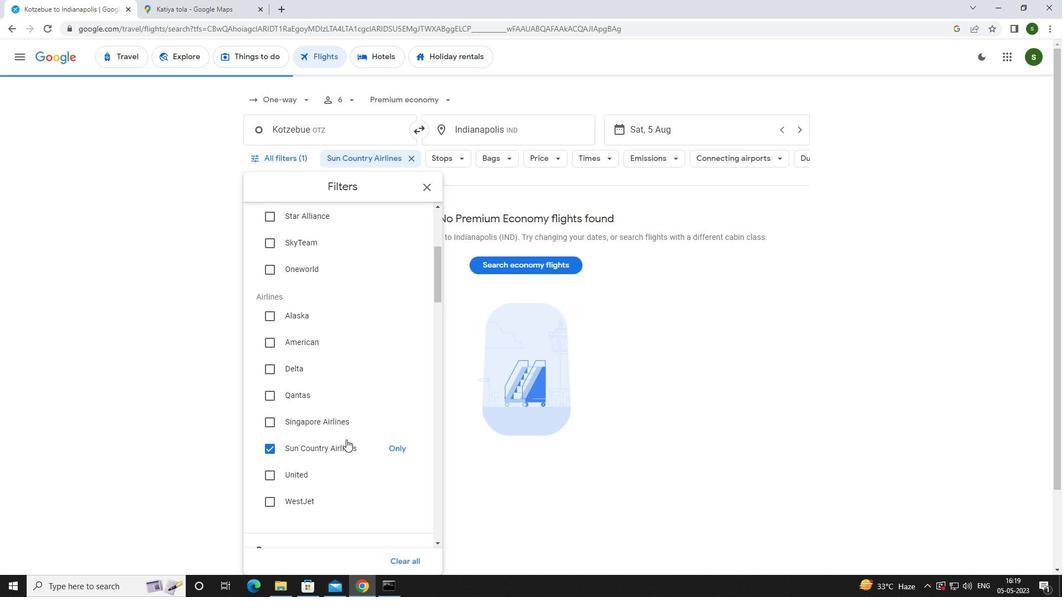 
Action: Mouse scrolled (346, 439) with delta (0, 0)
Screenshot: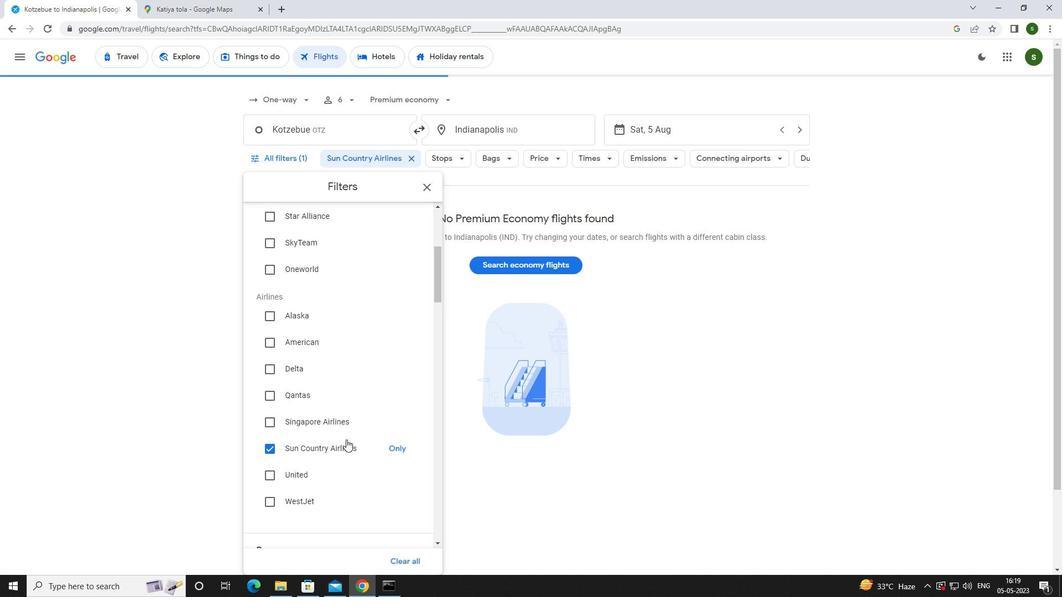 
Action: Mouse scrolled (346, 439) with delta (0, 0)
Screenshot: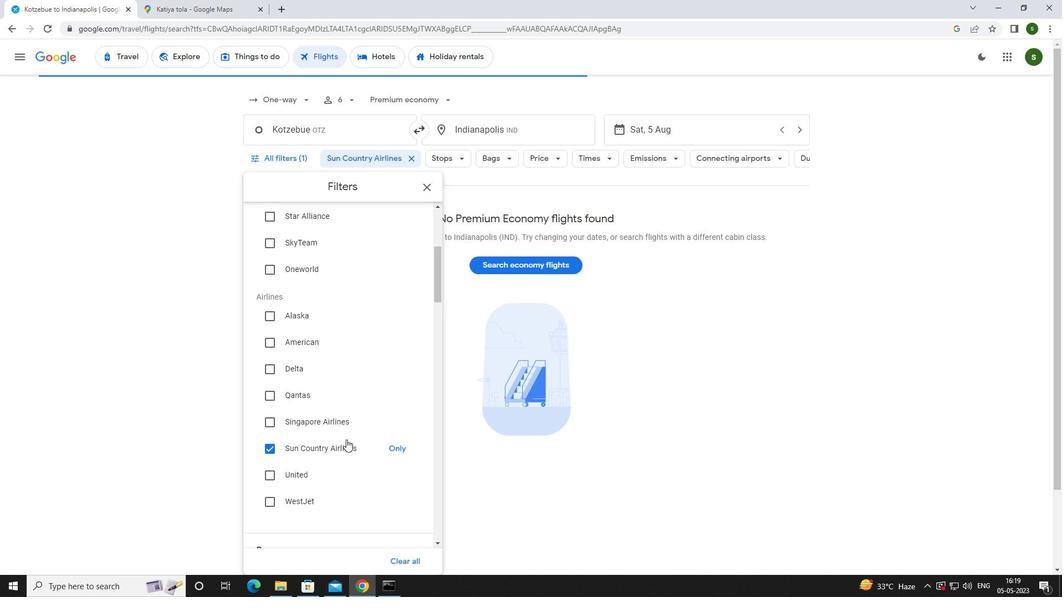 
Action: Mouse scrolled (346, 439) with delta (0, 0)
Screenshot: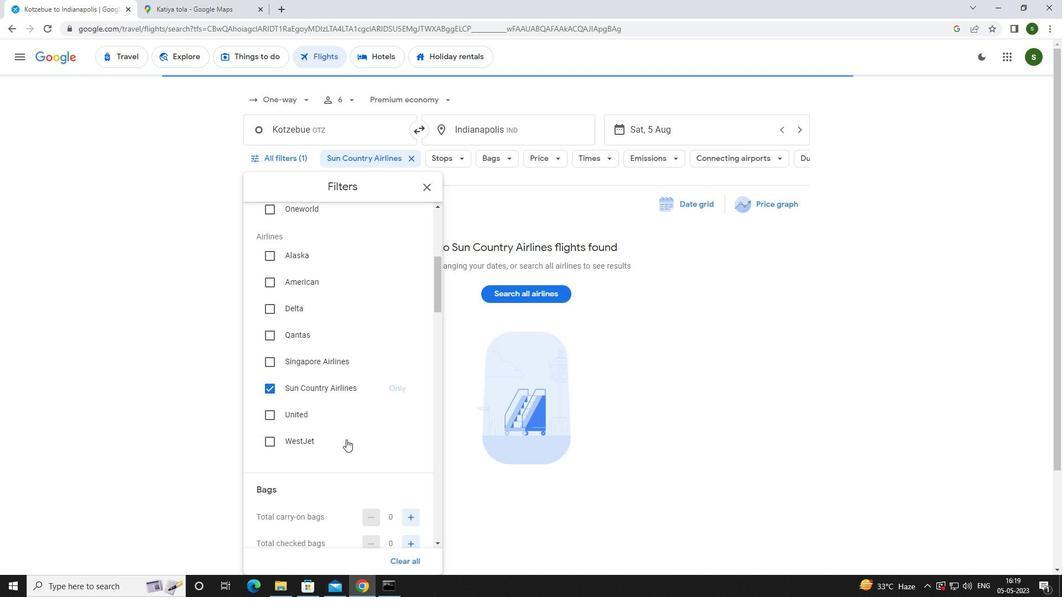 
Action: Mouse moved to (408, 381)
Screenshot: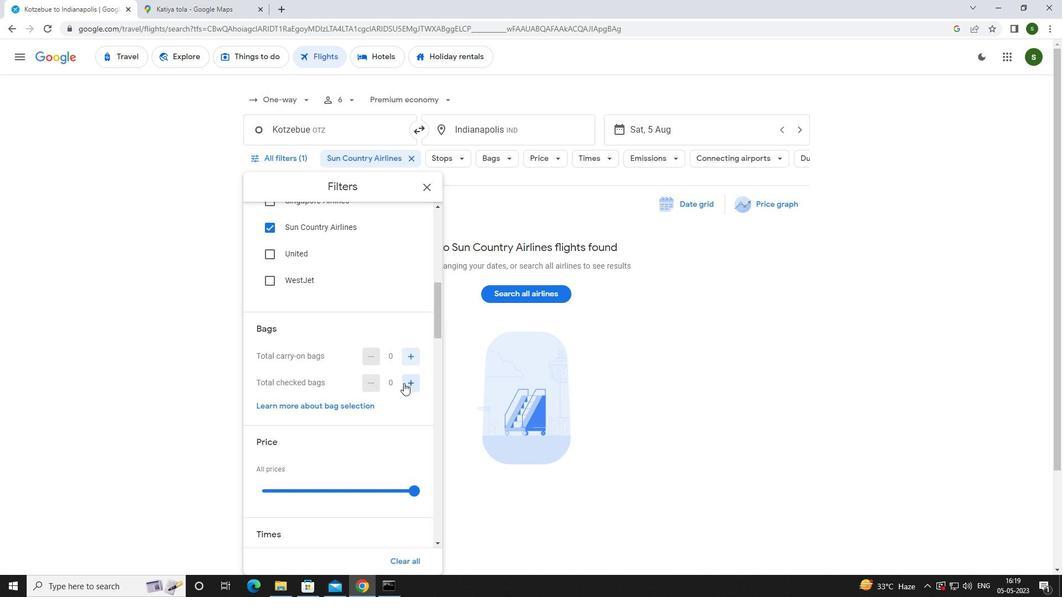 
Action: Mouse pressed left at (408, 381)
Screenshot: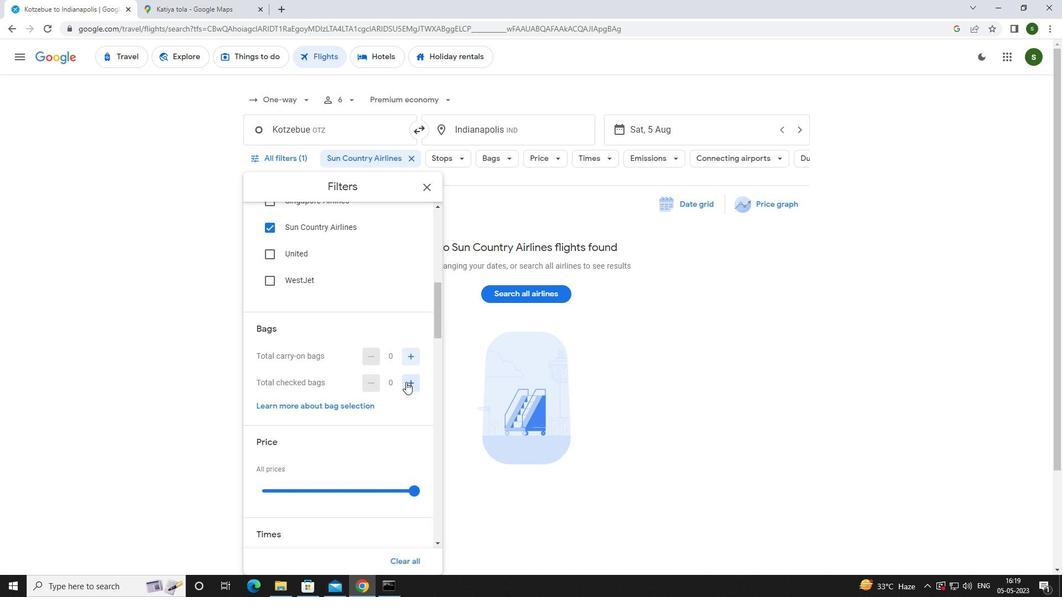 
Action: Mouse moved to (408, 381)
Screenshot: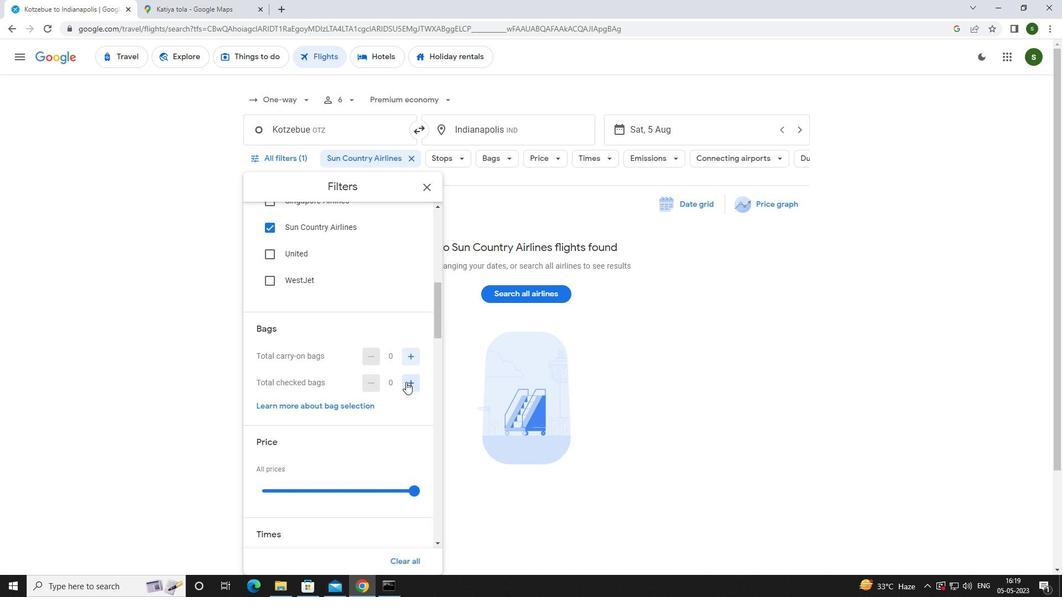 
Action: Mouse pressed left at (408, 381)
Screenshot: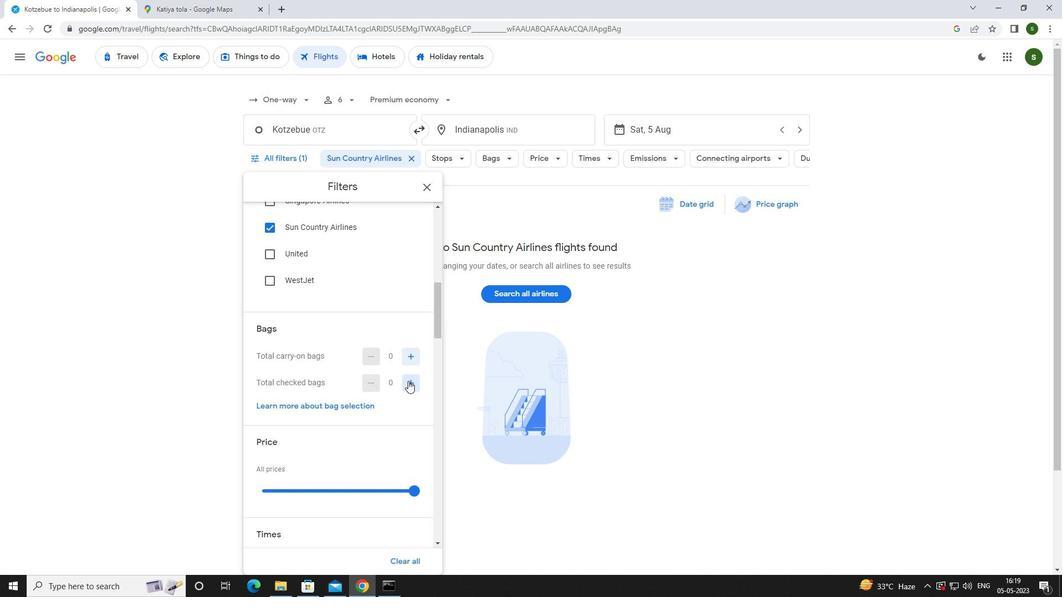 
Action: Mouse pressed left at (408, 381)
Screenshot: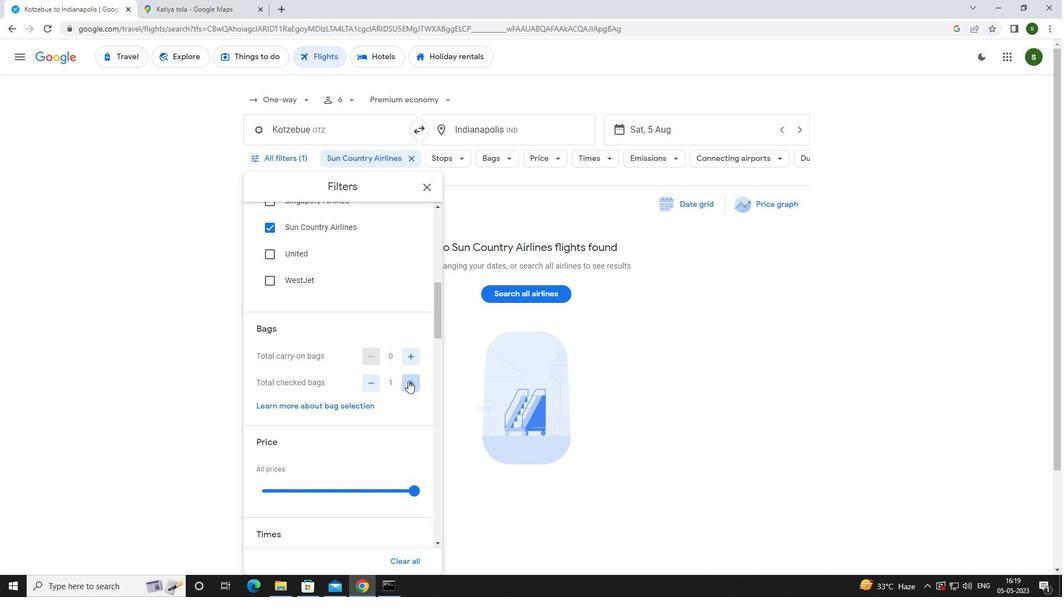 
Action: Mouse pressed left at (408, 381)
Screenshot: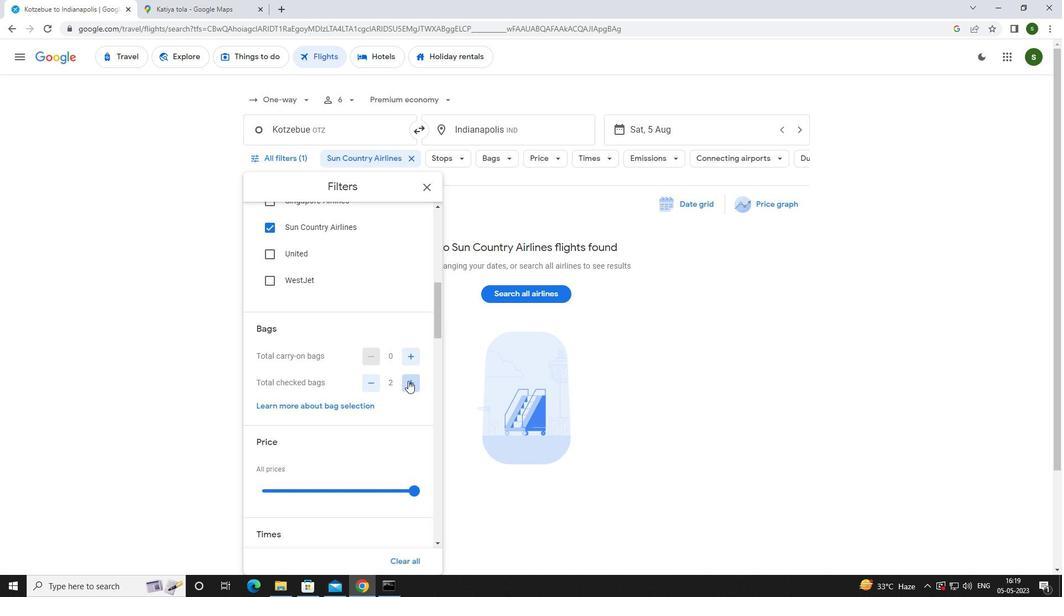
Action: Mouse pressed left at (408, 381)
Screenshot: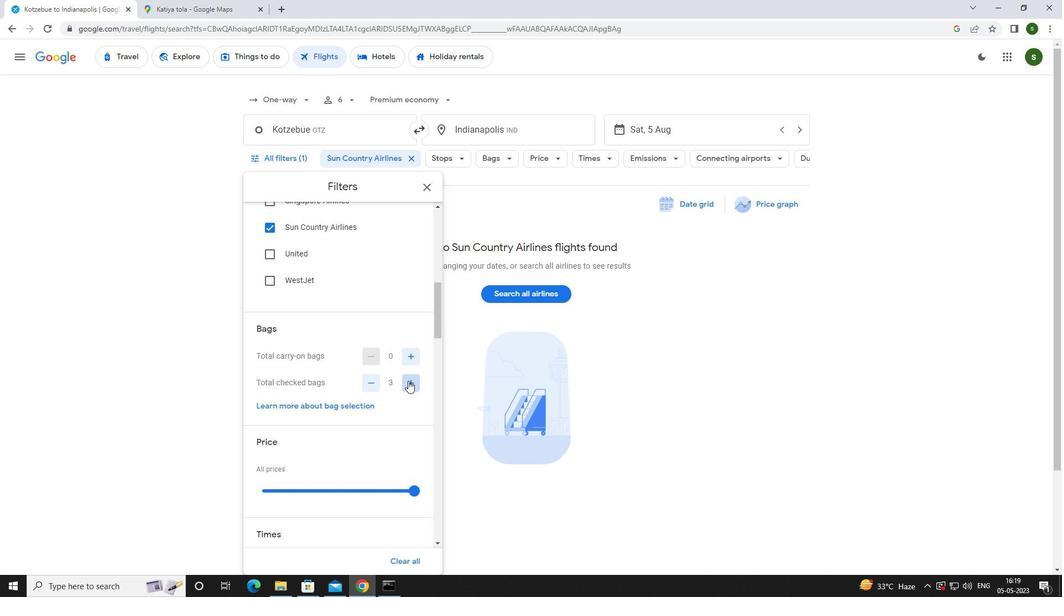 
Action: Mouse pressed left at (408, 381)
Screenshot: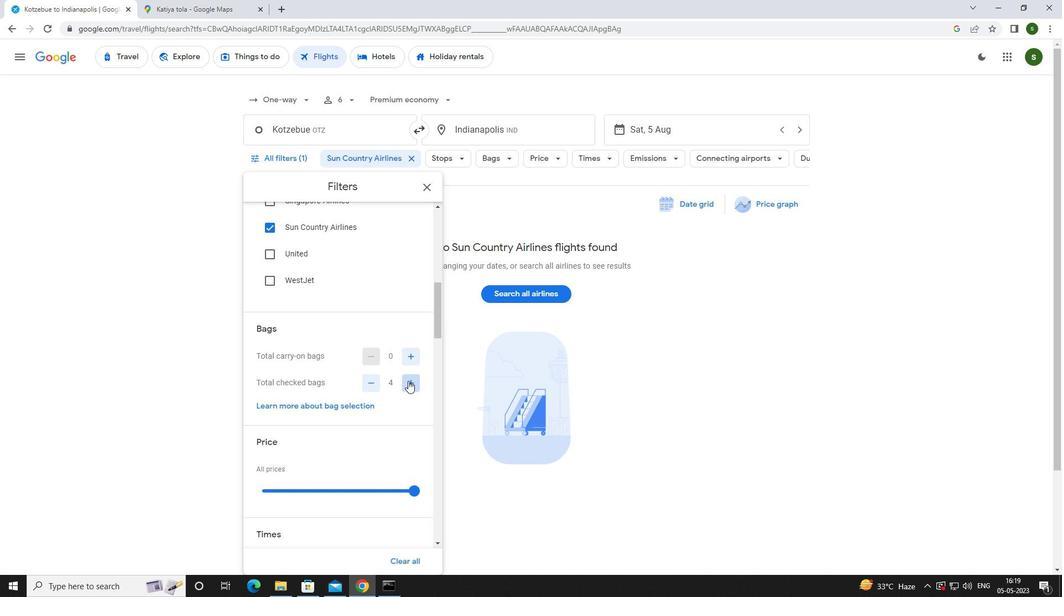
Action: Mouse pressed left at (408, 381)
Screenshot: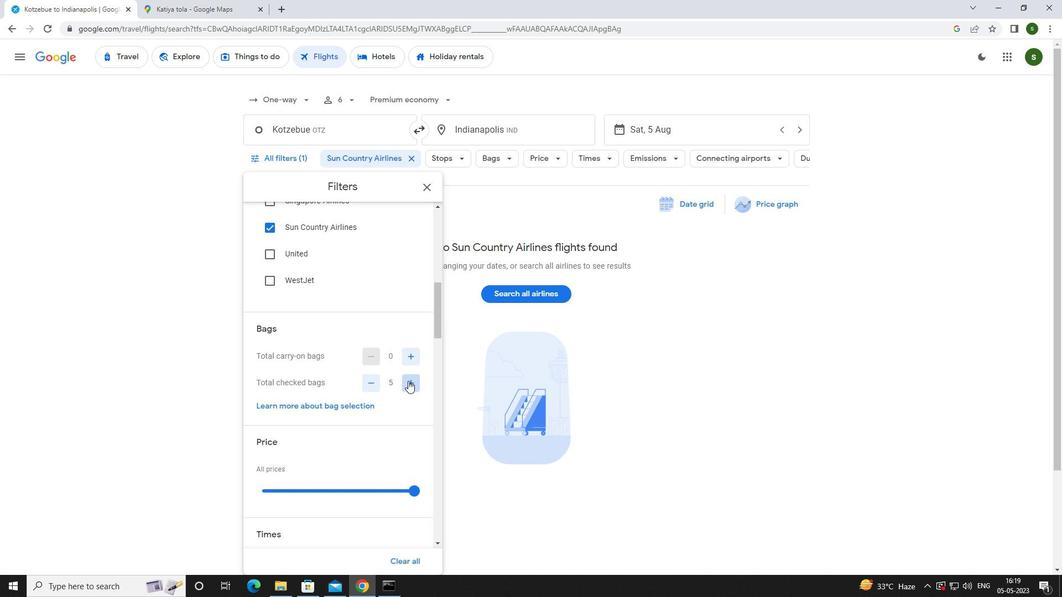 
Action: Mouse pressed left at (408, 381)
Screenshot: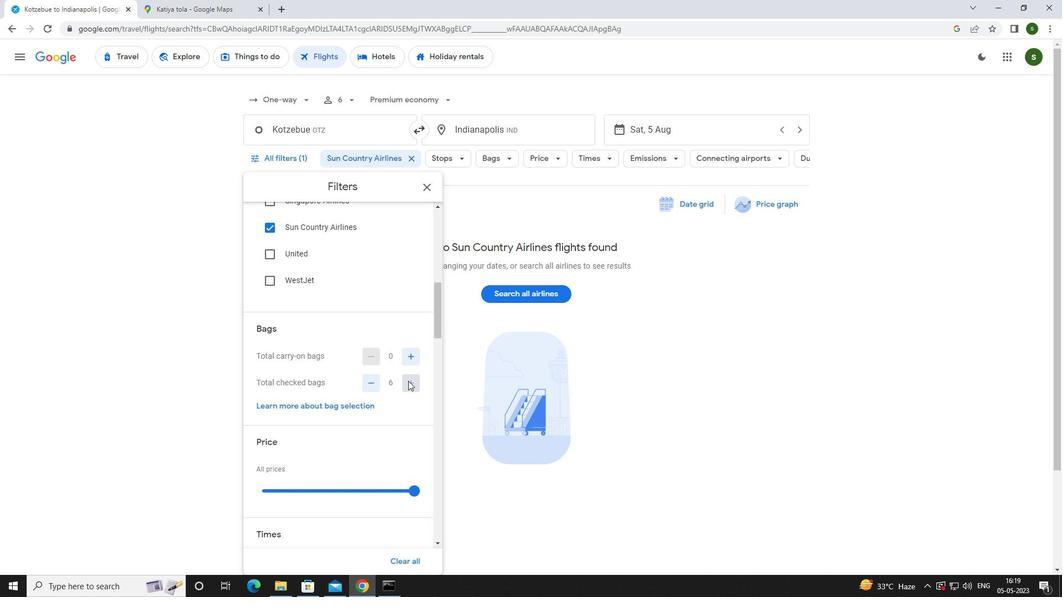 
Action: Mouse scrolled (408, 380) with delta (0, 0)
Screenshot: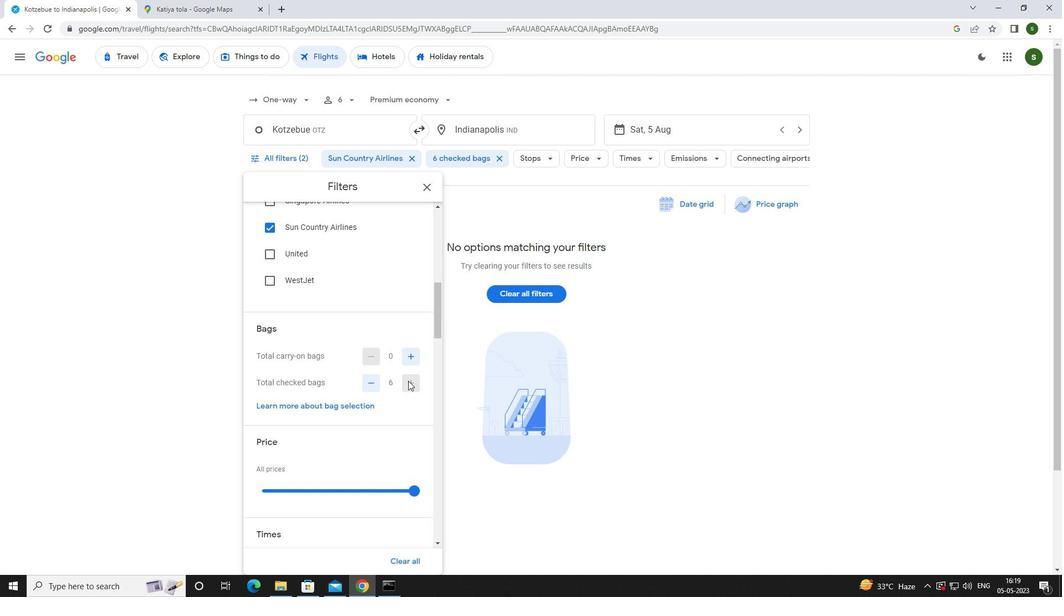 
Action: Mouse moved to (410, 431)
Screenshot: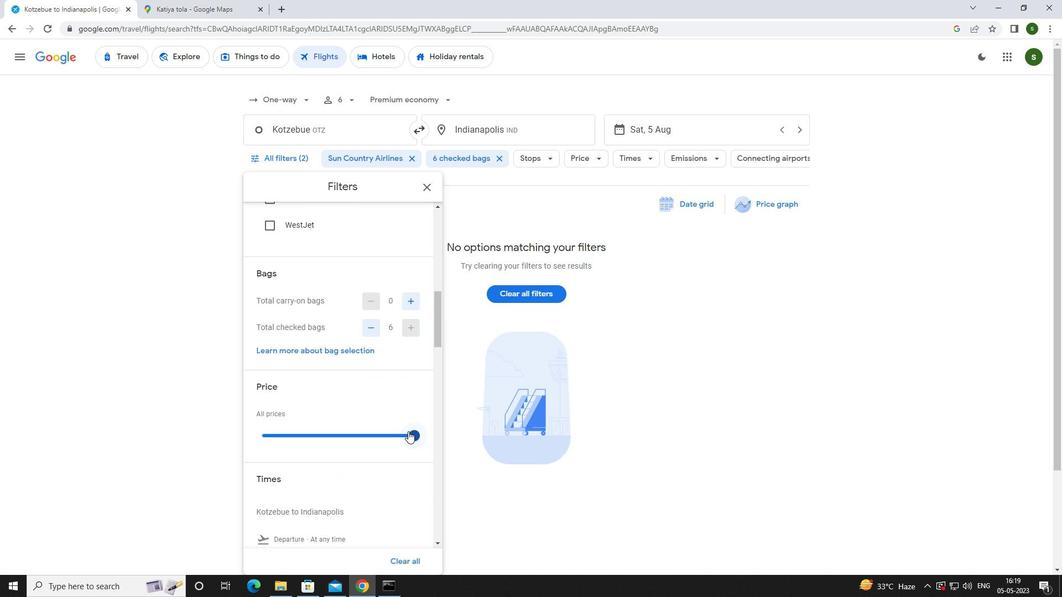 
Action: Mouse pressed left at (410, 431)
Screenshot: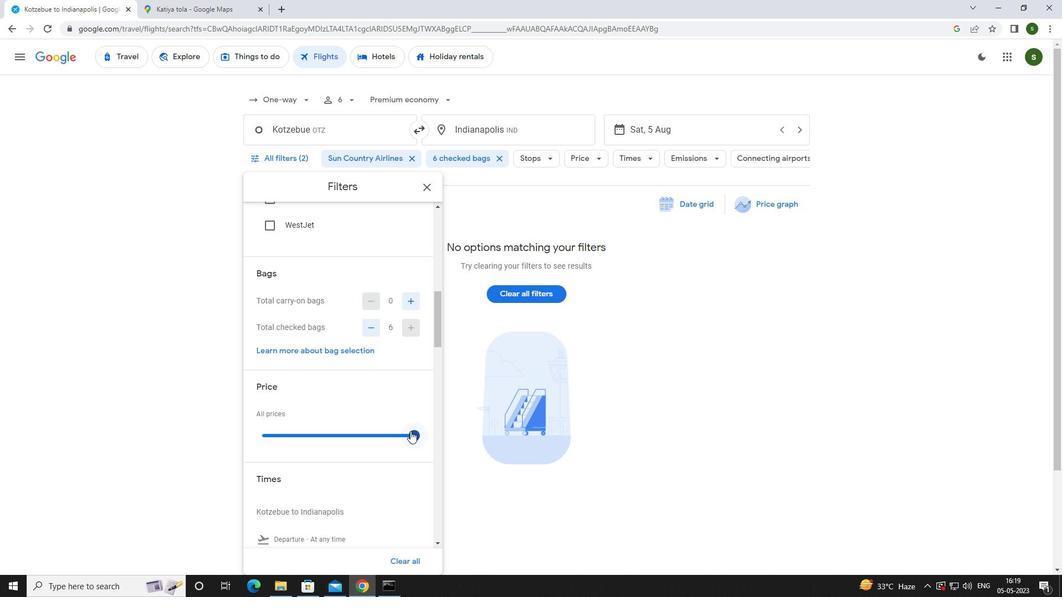 
Action: Mouse moved to (410, 430)
Screenshot: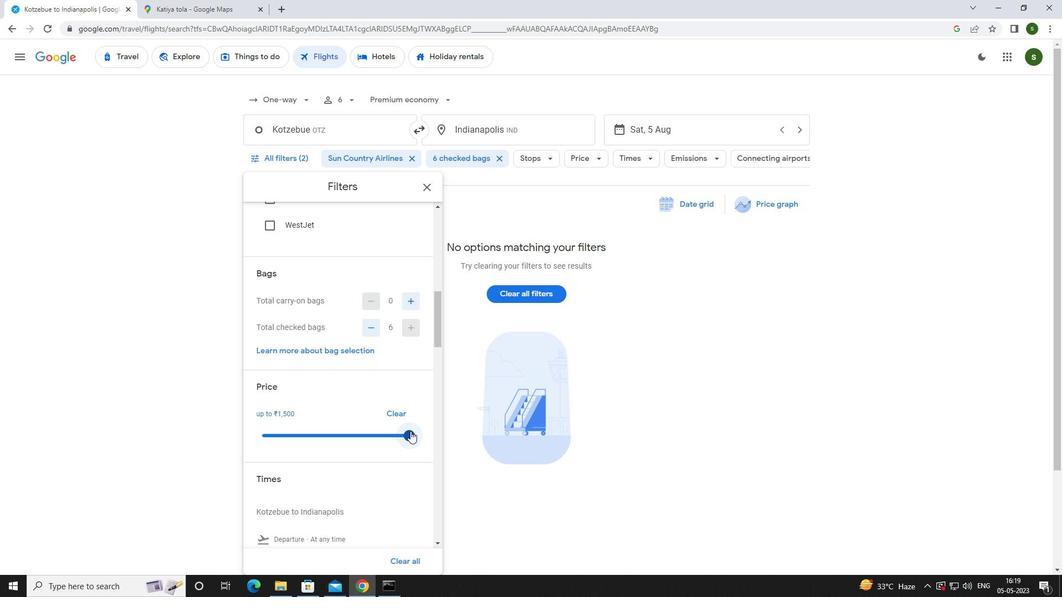 
Action: Mouse scrolled (410, 430) with delta (0, 0)
Screenshot: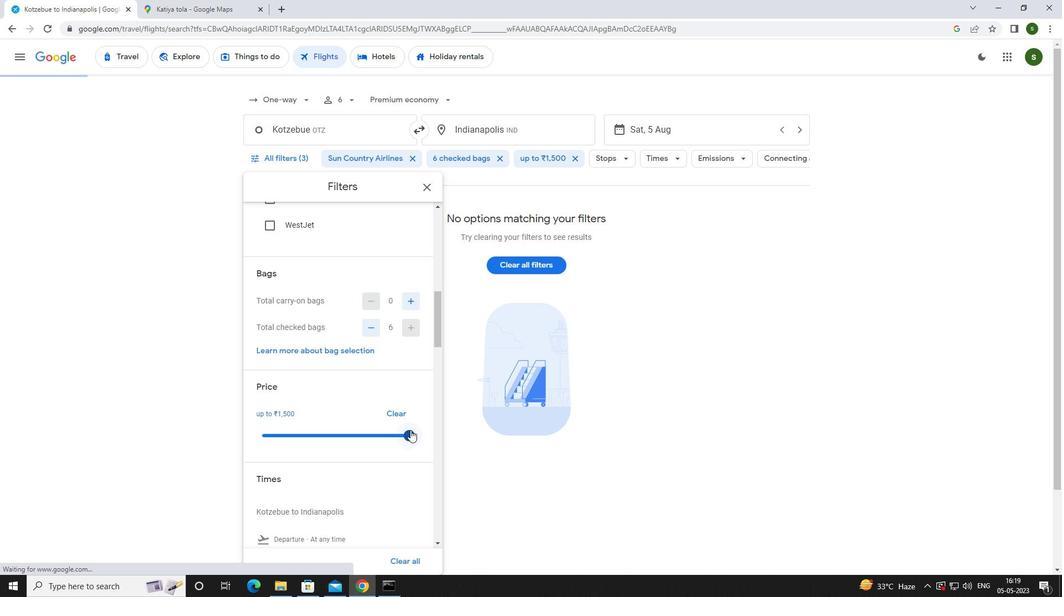 
Action: Mouse scrolled (410, 430) with delta (0, 0)
Screenshot: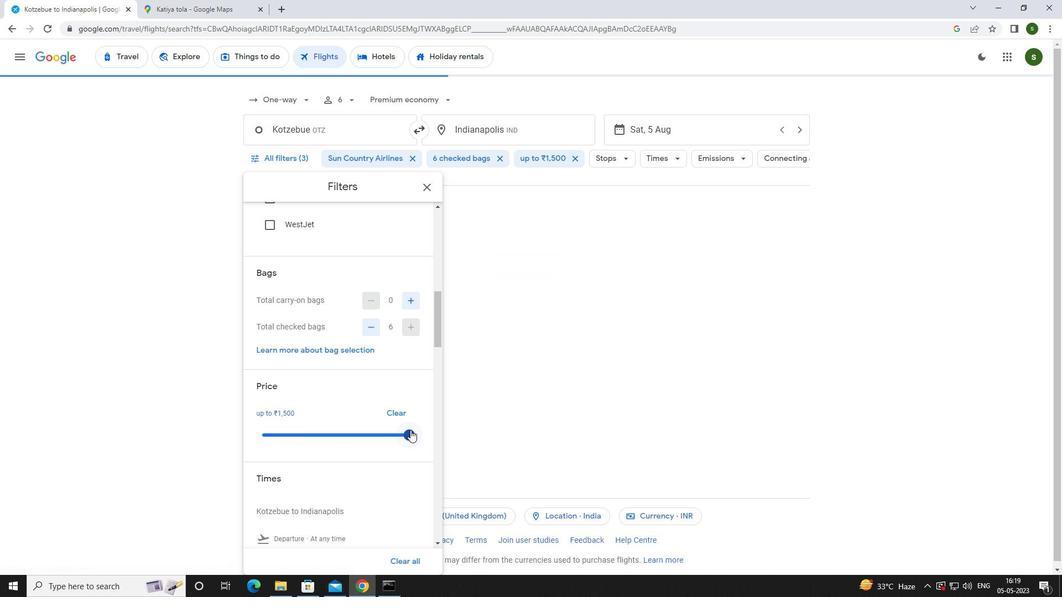 
Action: Mouse moved to (267, 455)
Screenshot: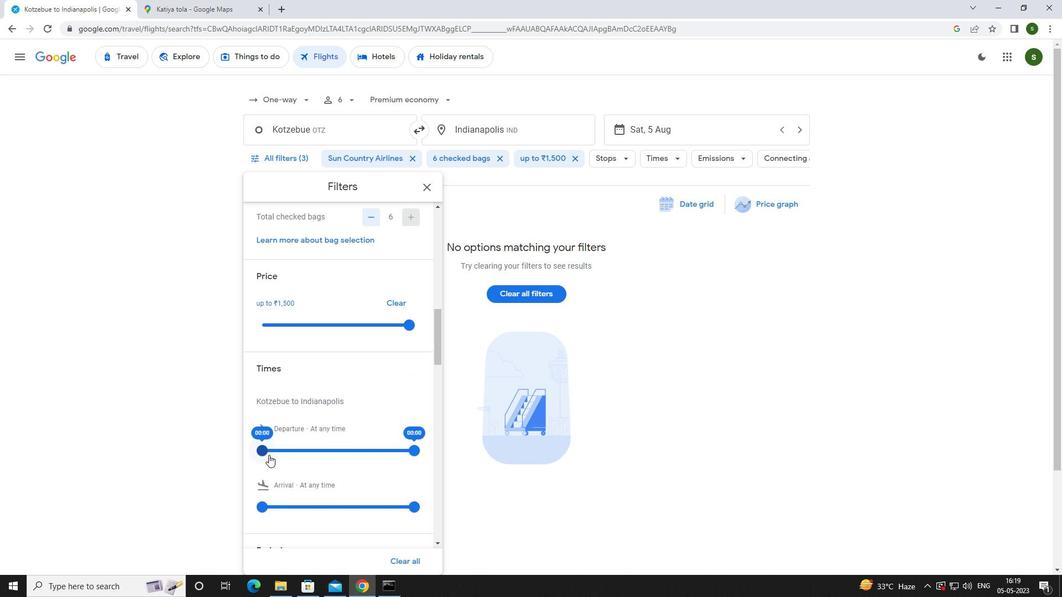 
Action: Mouse pressed left at (267, 455)
Screenshot: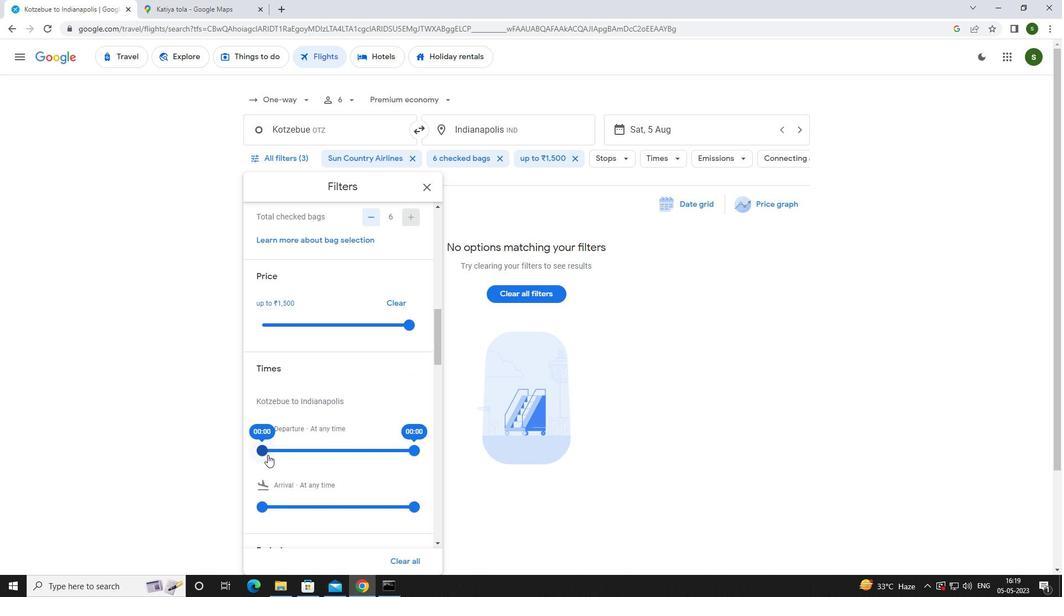 
Action: Mouse moved to (478, 493)
Screenshot: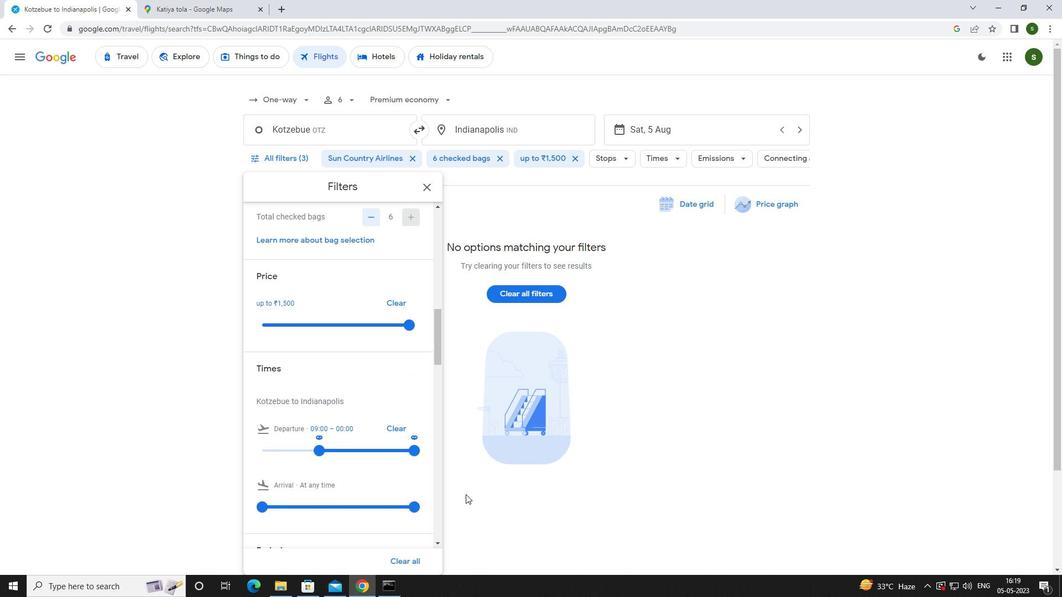 
Action: Mouse pressed left at (478, 493)
Screenshot: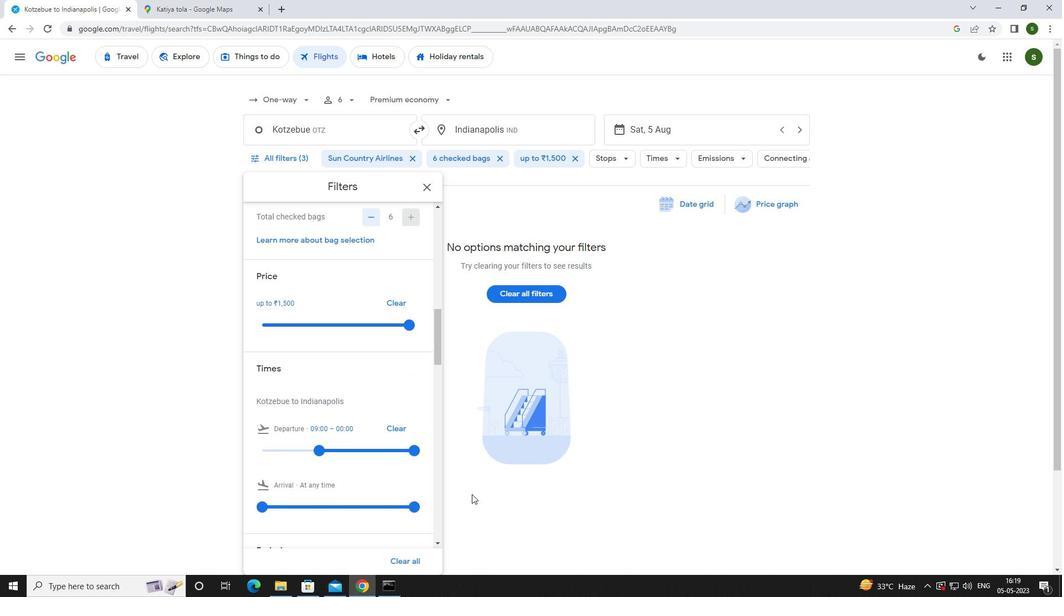 
Action: Mouse moved to (479, 485)
Screenshot: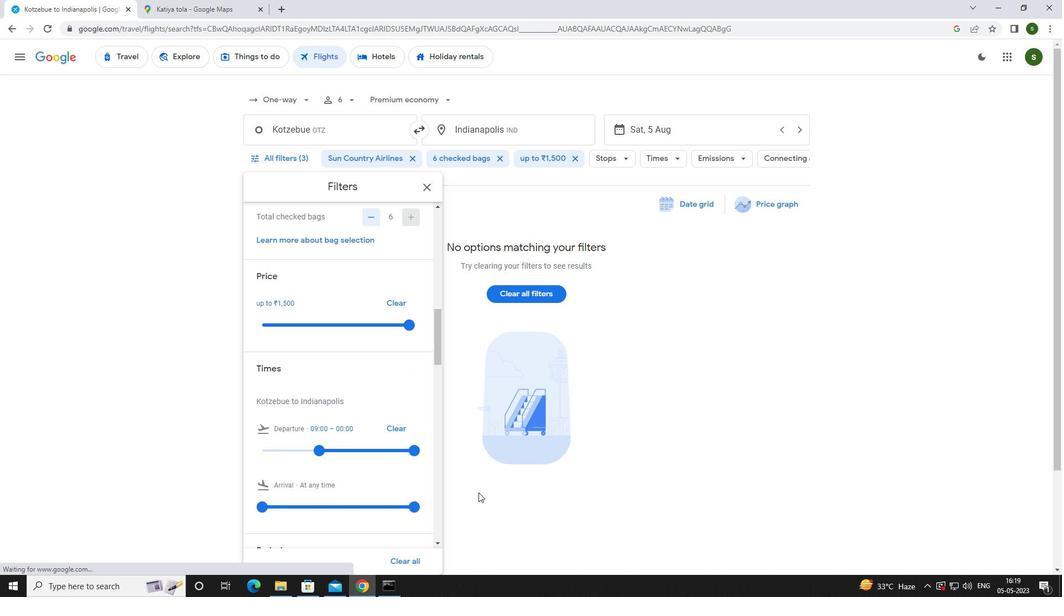 
